 Task: Look for space in Ouro Branco, Brazil from 6th September, 2023 to 10th September, 2023 for 1 adult in price range Rs.10000 to Rs.15000. Place can be private room with 1  bedroom having 1 bed and 1 bathroom. Property type can be house, flat, guest house, hotel. Booking option can be shelf check-in. Required host language is Spanish.
Action: Mouse moved to (406, 99)
Screenshot: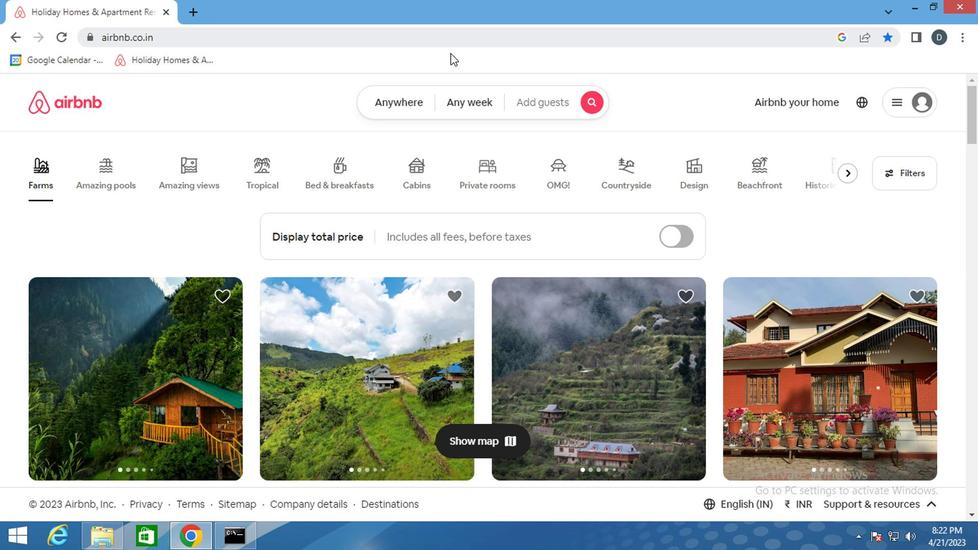
Action: Mouse pressed left at (406, 99)
Screenshot: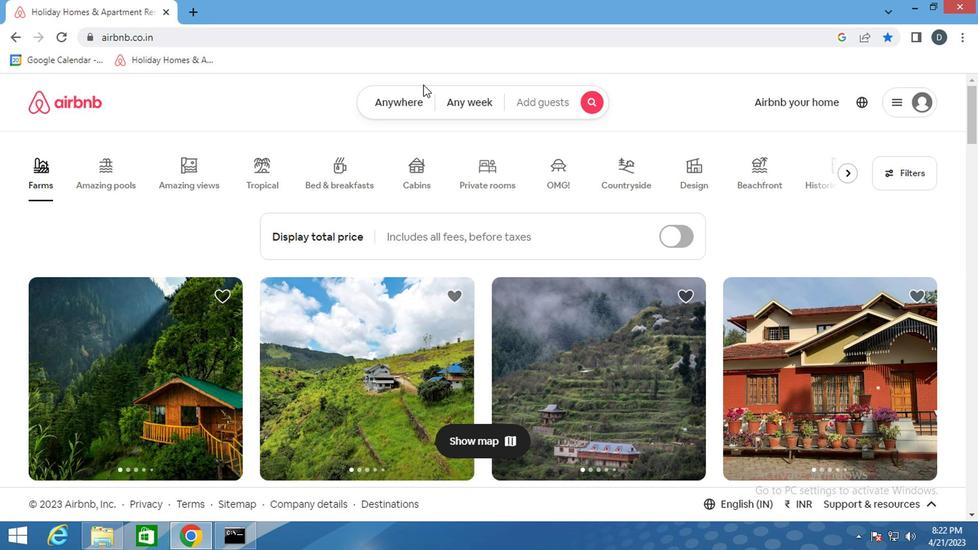 
Action: Mouse moved to (309, 162)
Screenshot: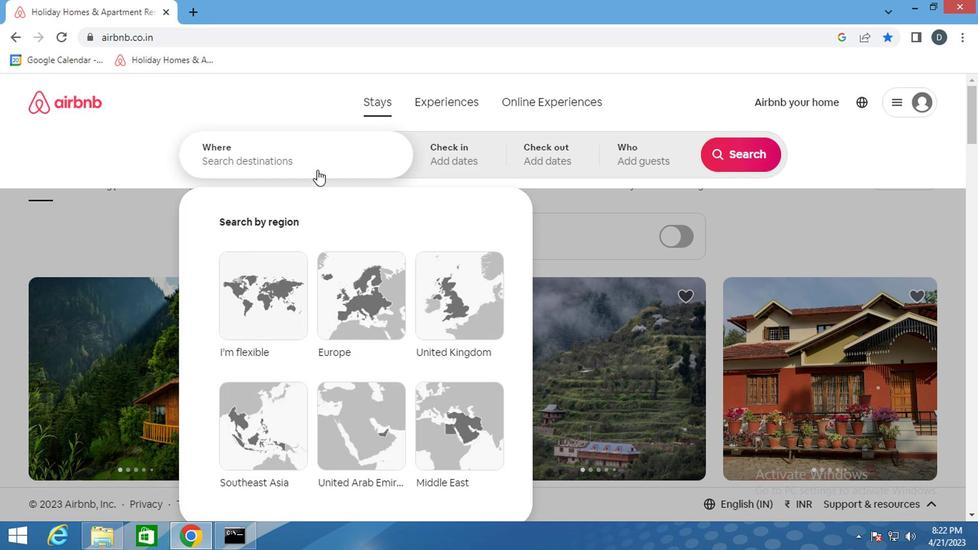 
Action: Mouse pressed left at (309, 162)
Screenshot: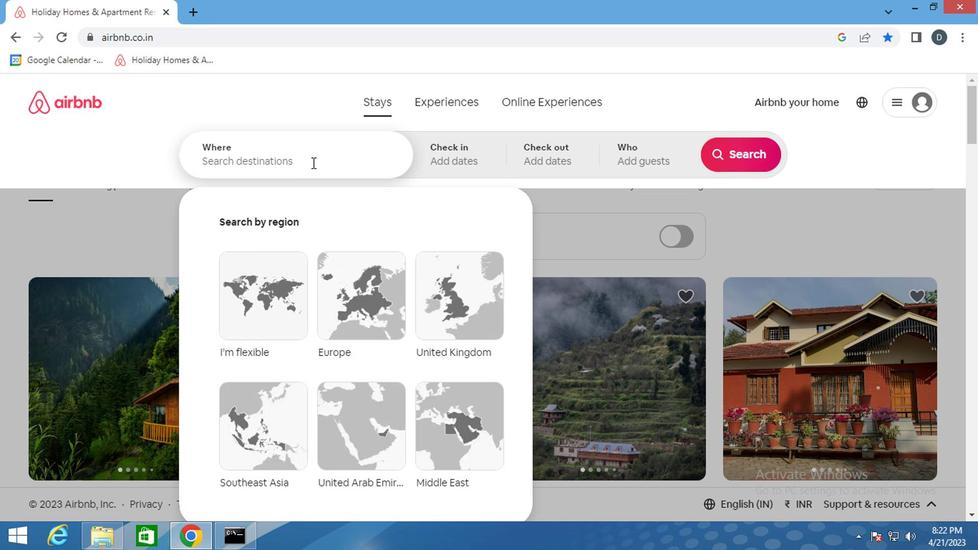
Action: Key pressed <Key.shift>OURO<Key.space><Key.shift>BRANCO,<Key.shift>BRAZIL<Key.enter>
Screenshot: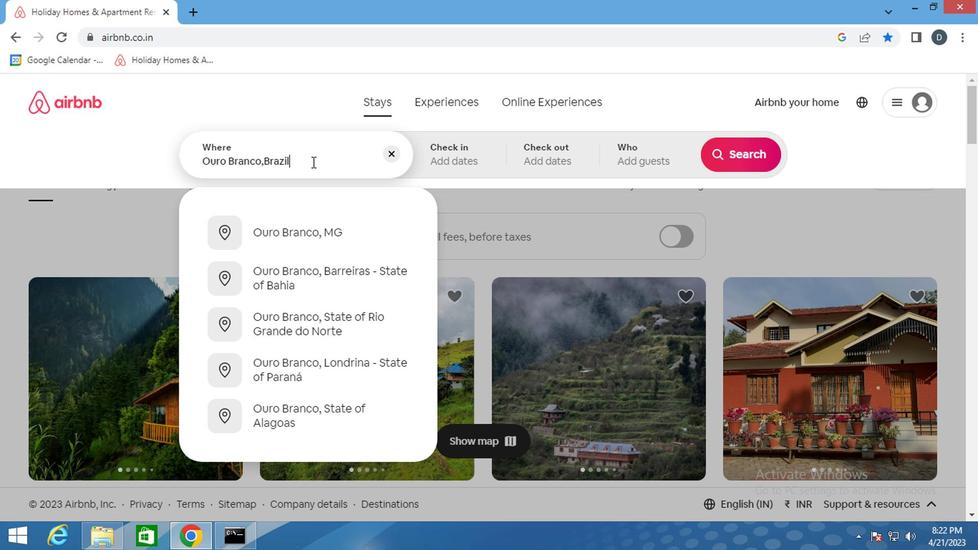 
Action: Mouse moved to (725, 269)
Screenshot: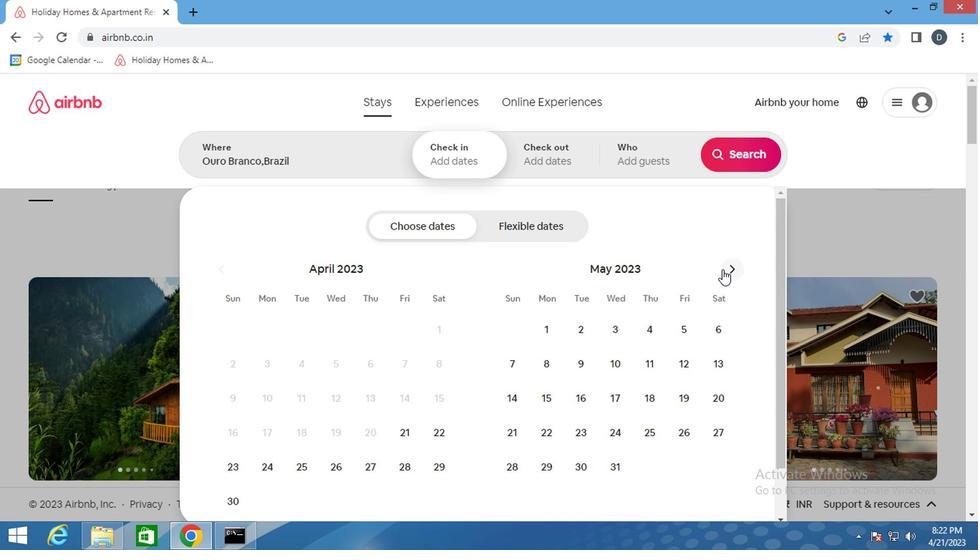 
Action: Mouse pressed left at (725, 269)
Screenshot: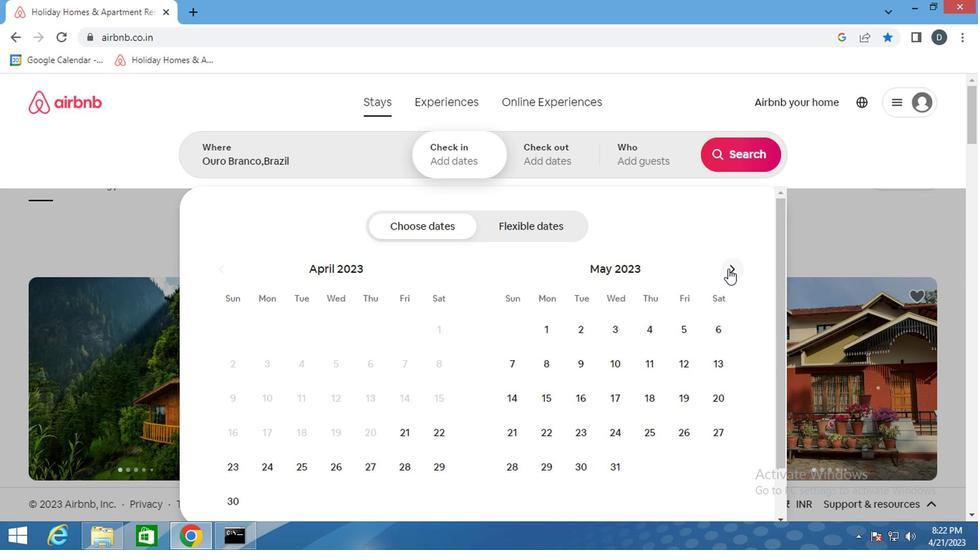 
Action: Mouse pressed left at (725, 269)
Screenshot: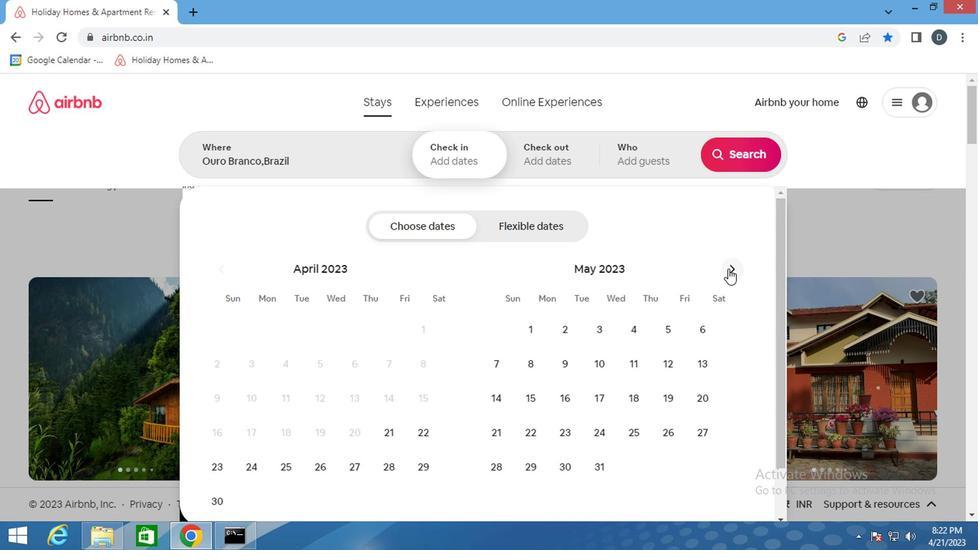 
Action: Mouse pressed left at (725, 269)
Screenshot: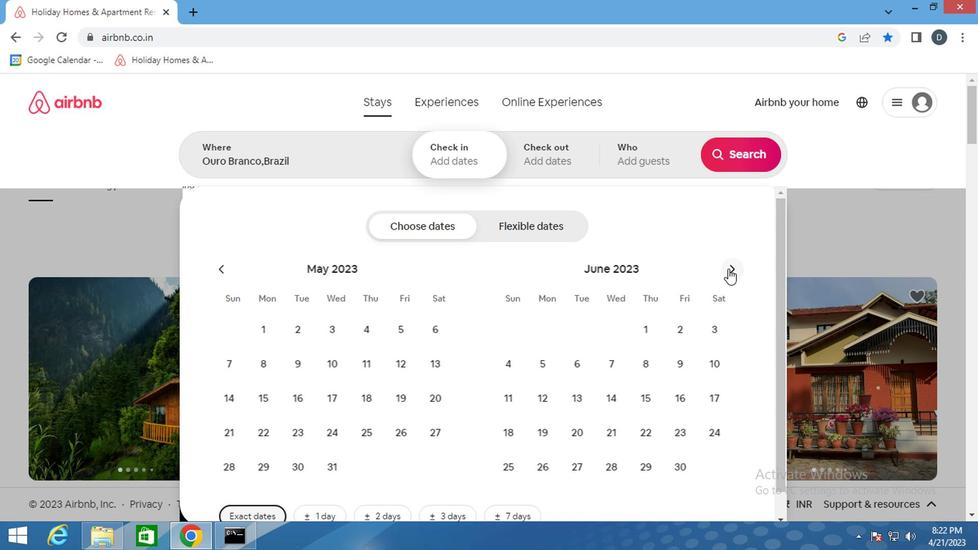 
Action: Mouse pressed left at (725, 269)
Screenshot: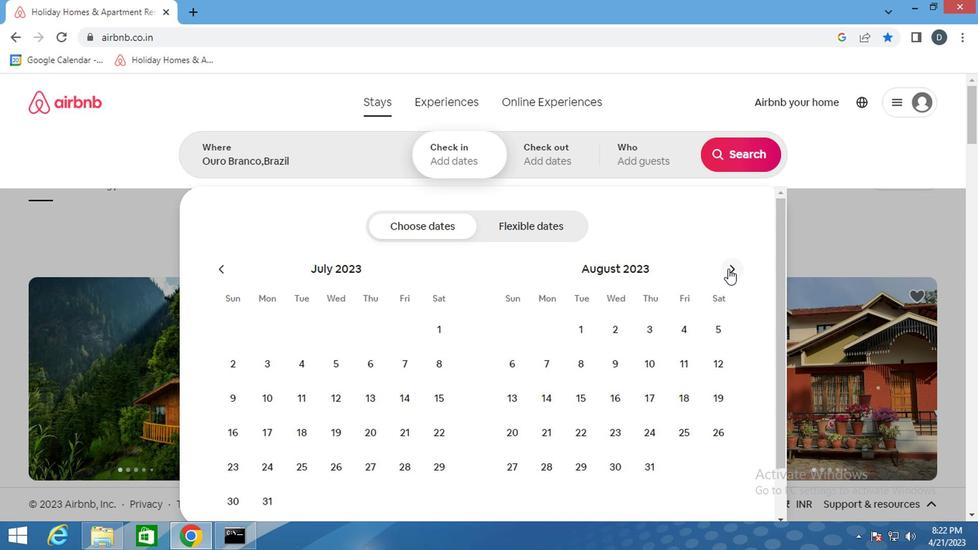 
Action: Mouse moved to (619, 368)
Screenshot: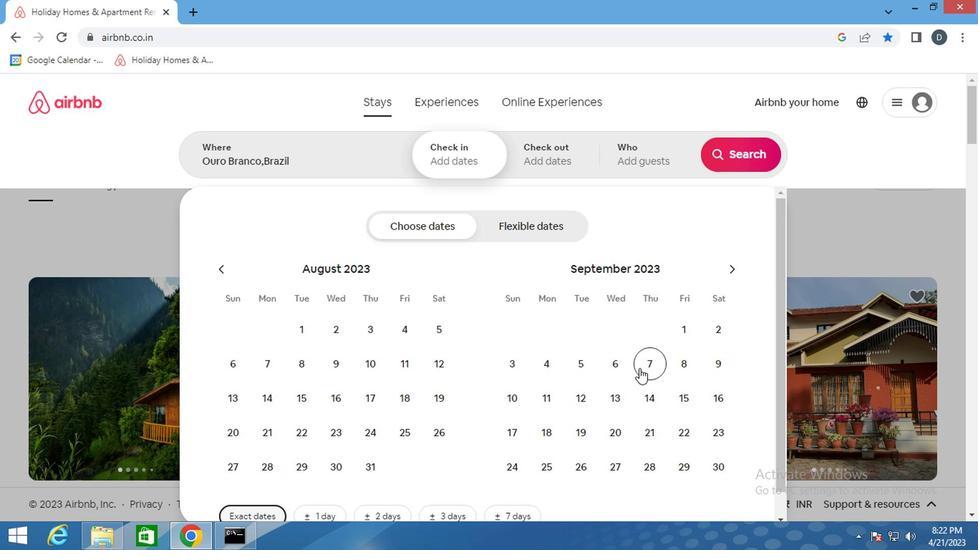 
Action: Mouse pressed left at (619, 368)
Screenshot: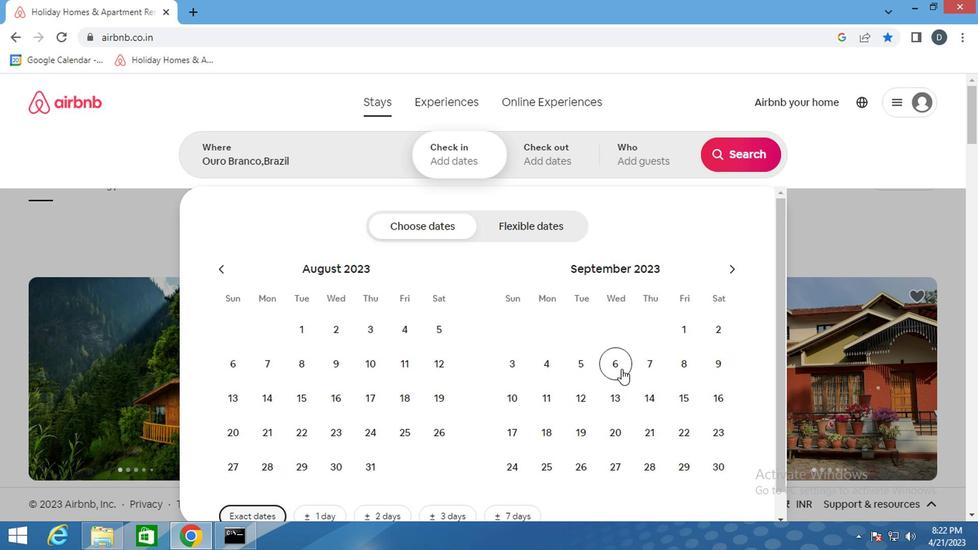 
Action: Mouse moved to (508, 401)
Screenshot: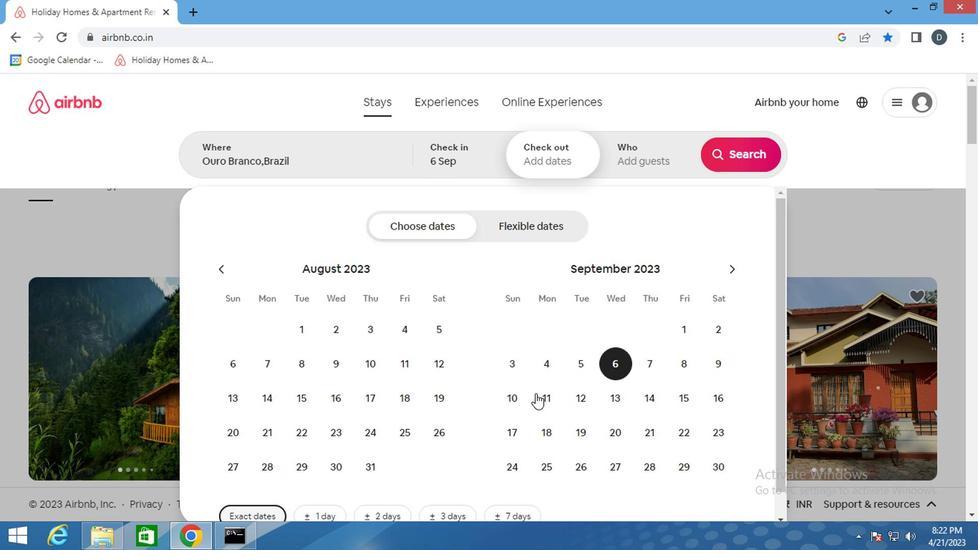 
Action: Mouse pressed left at (508, 401)
Screenshot: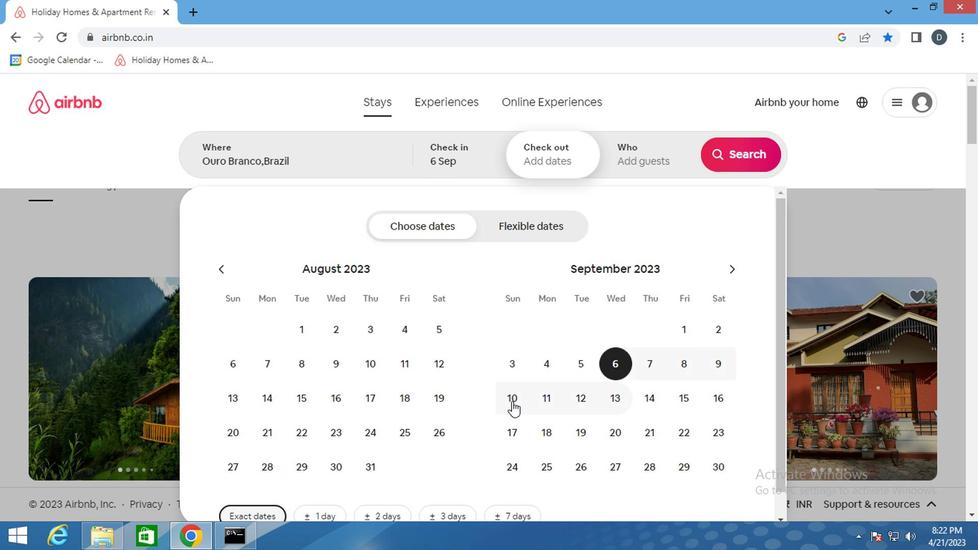 
Action: Mouse moved to (628, 161)
Screenshot: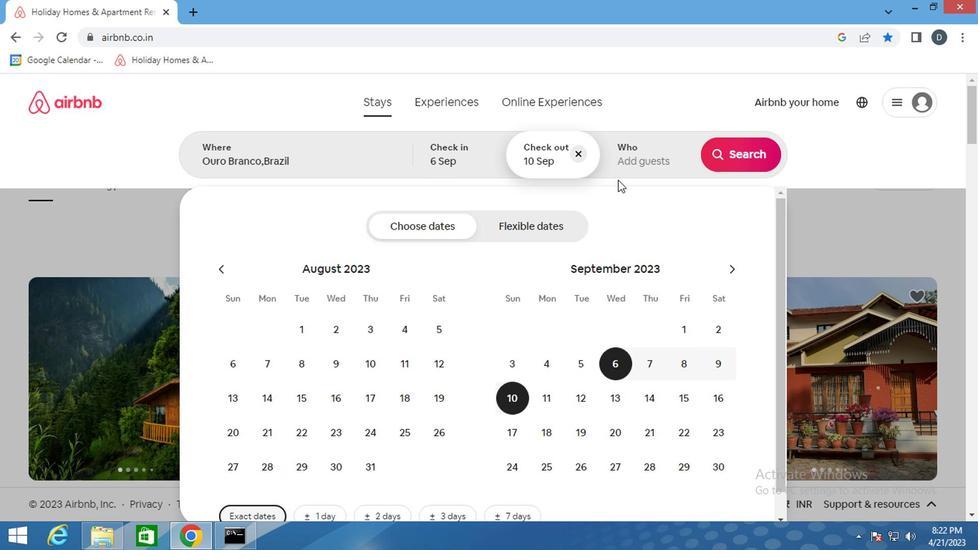 
Action: Mouse pressed left at (628, 161)
Screenshot: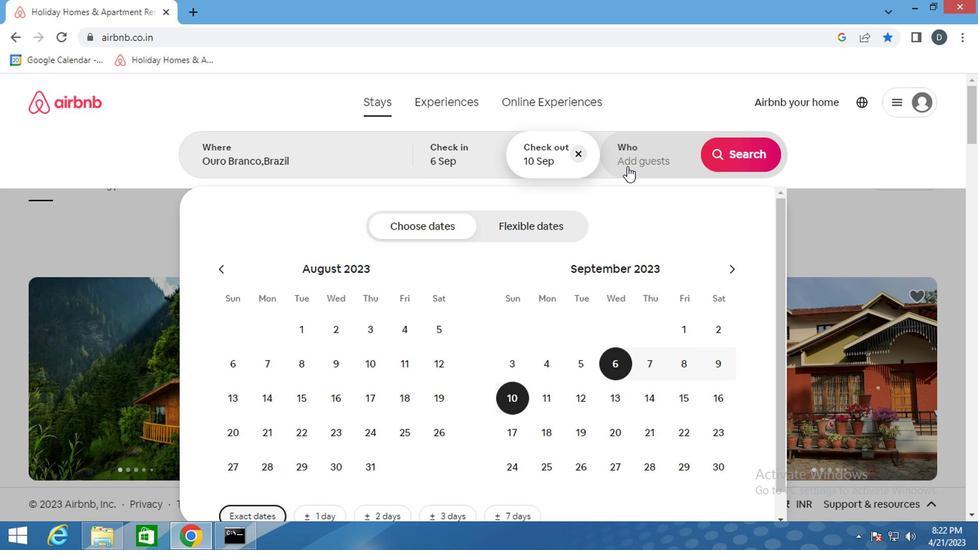 
Action: Mouse moved to (745, 228)
Screenshot: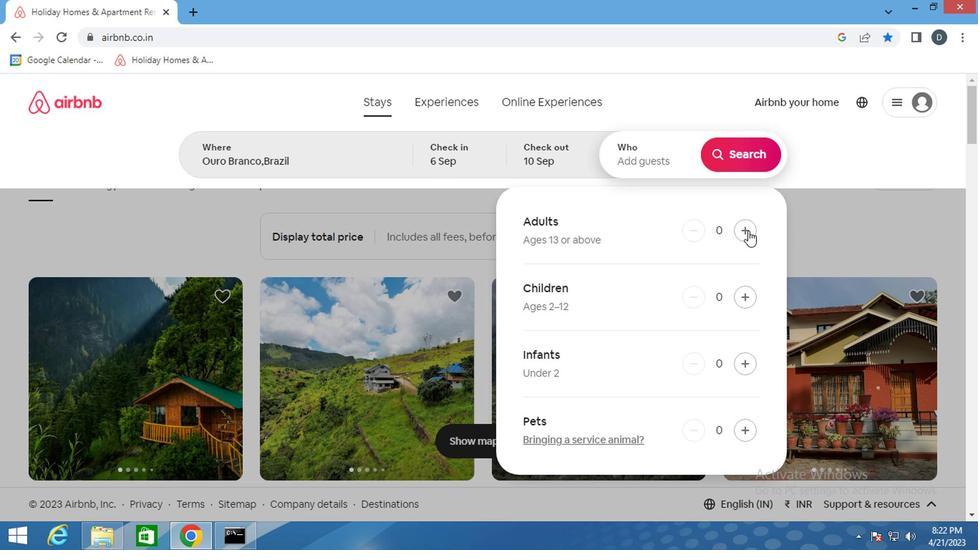 
Action: Mouse pressed left at (745, 228)
Screenshot: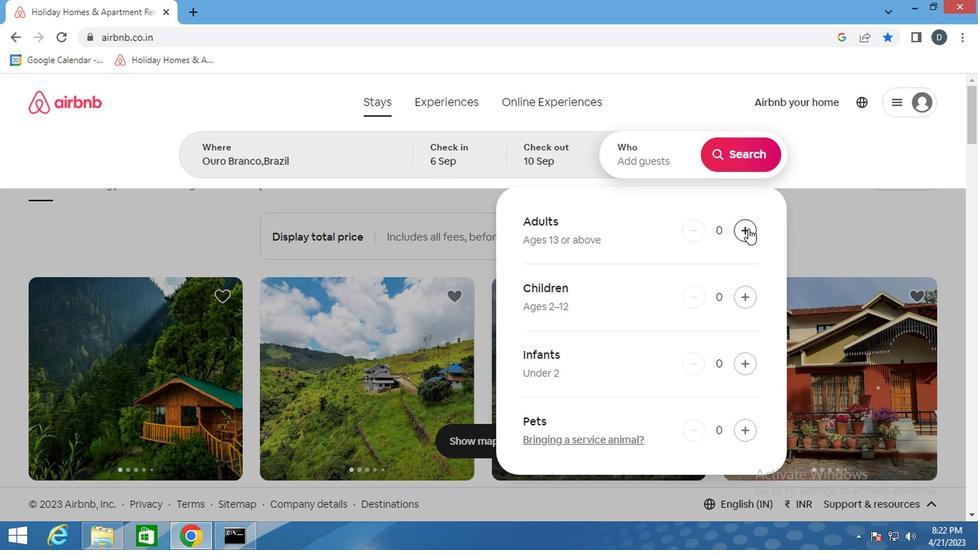 
Action: Mouse moved to (733, 133)
Screenshot: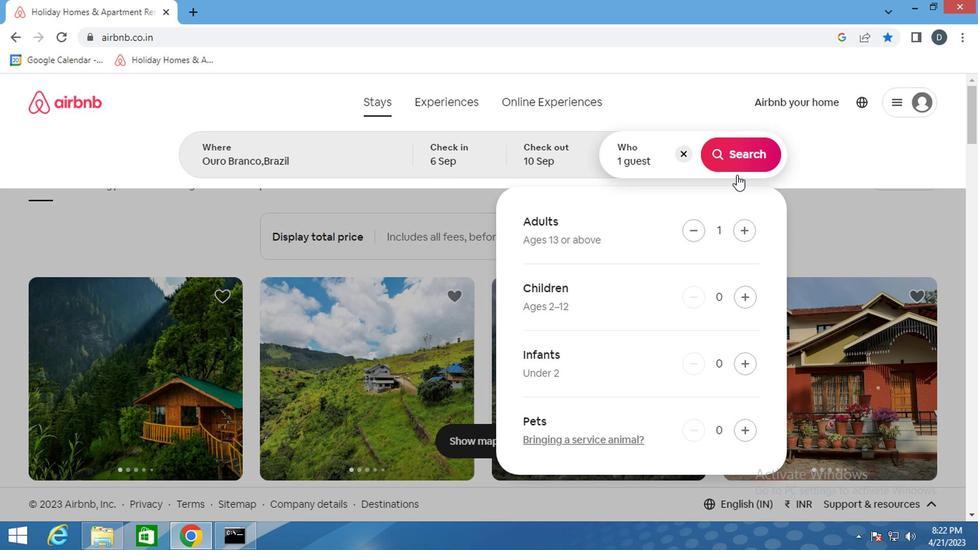 
Action: Mouse pressed left at (733, 133)
Screenshot: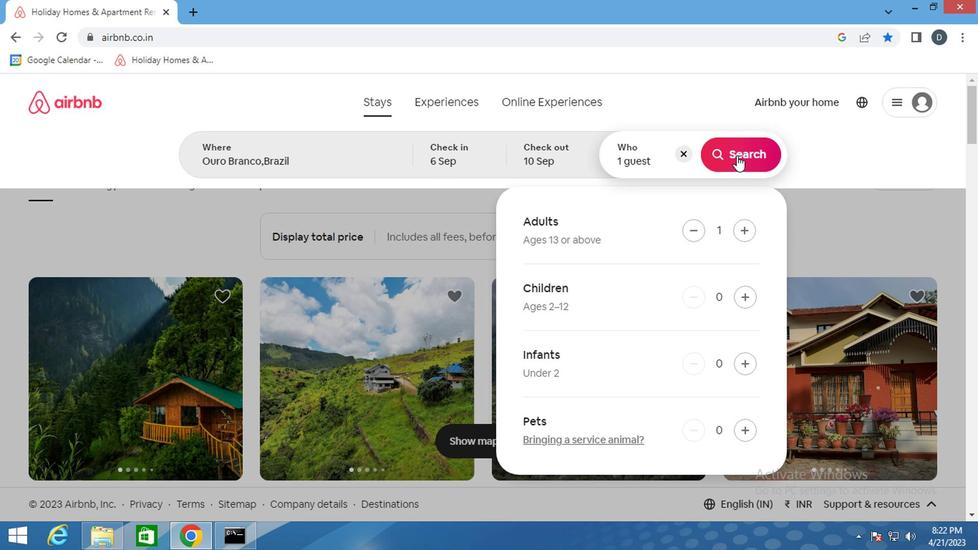 
Action: Mouse moved to (733, 143)
Screenshot: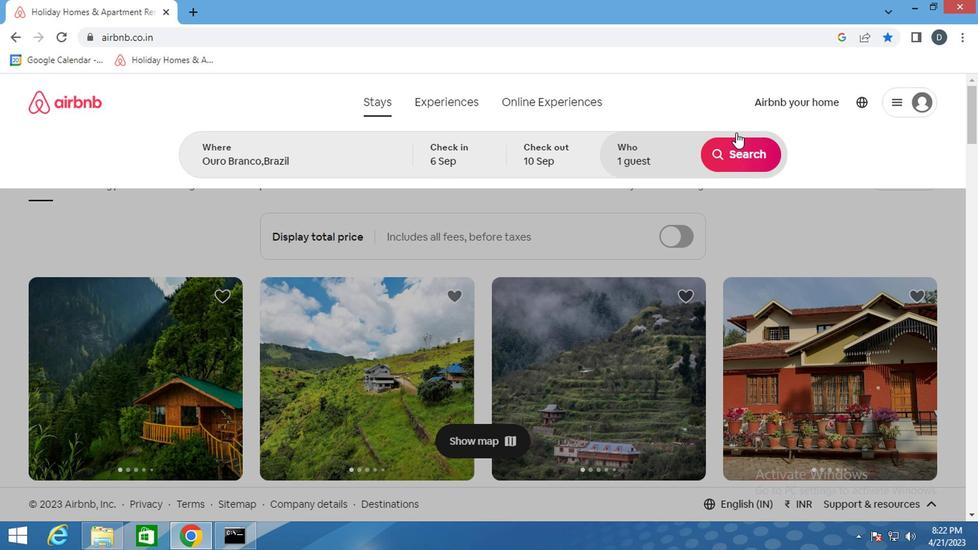 
Action: Mouse pressed left at (733, 143)
Screenshot: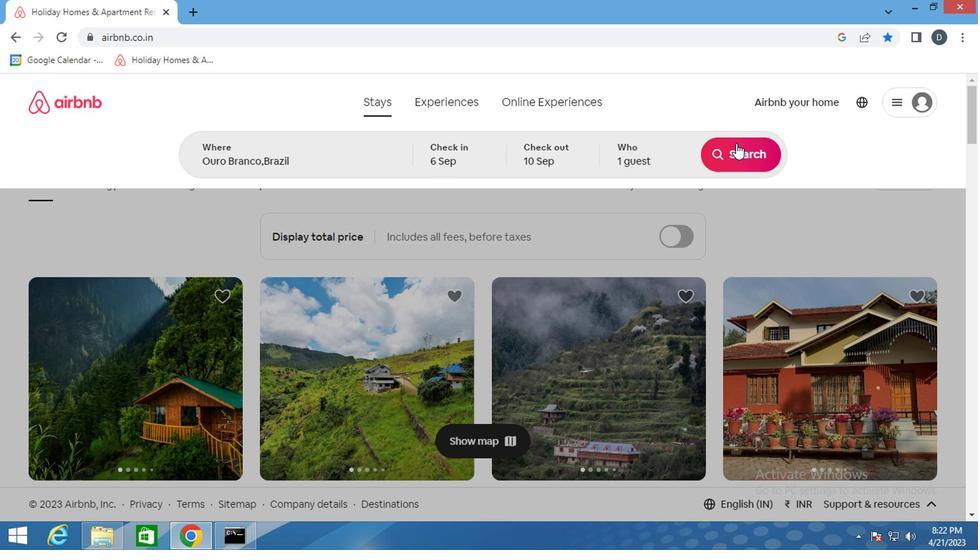 
Action: Mouse moved to (917, 167)
Screenshot: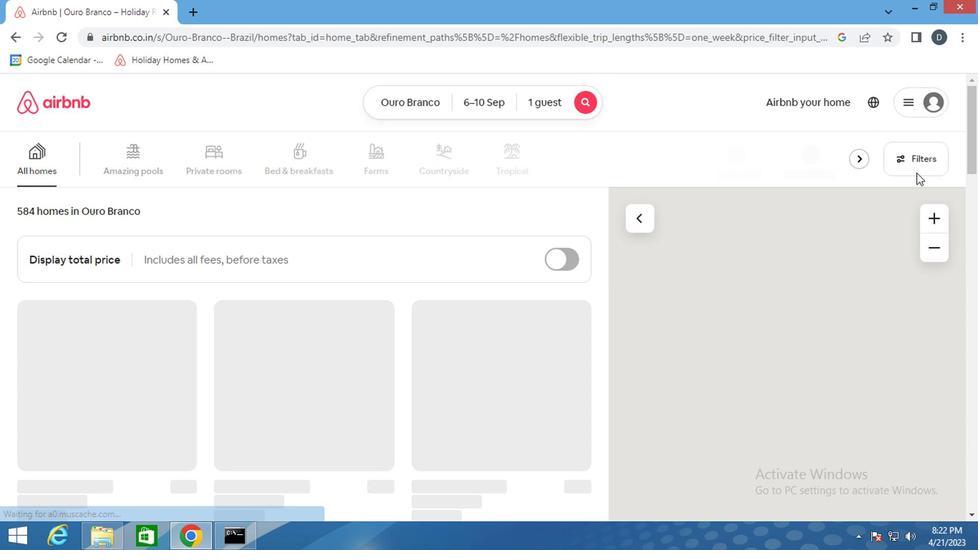 
Action: Mouse pressed left at (917, 167)
Screenshot: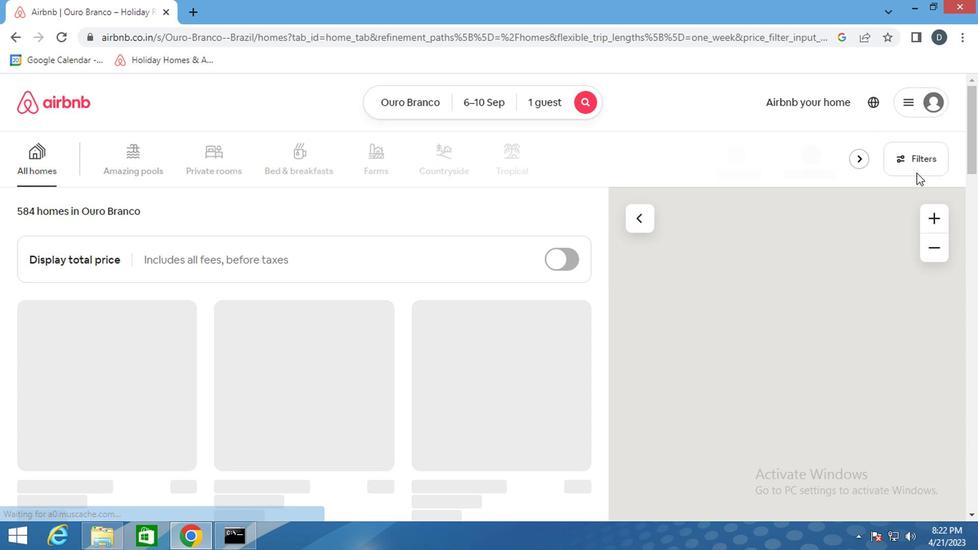 
Action: Mouse moved to (312, 341)
Screenshot: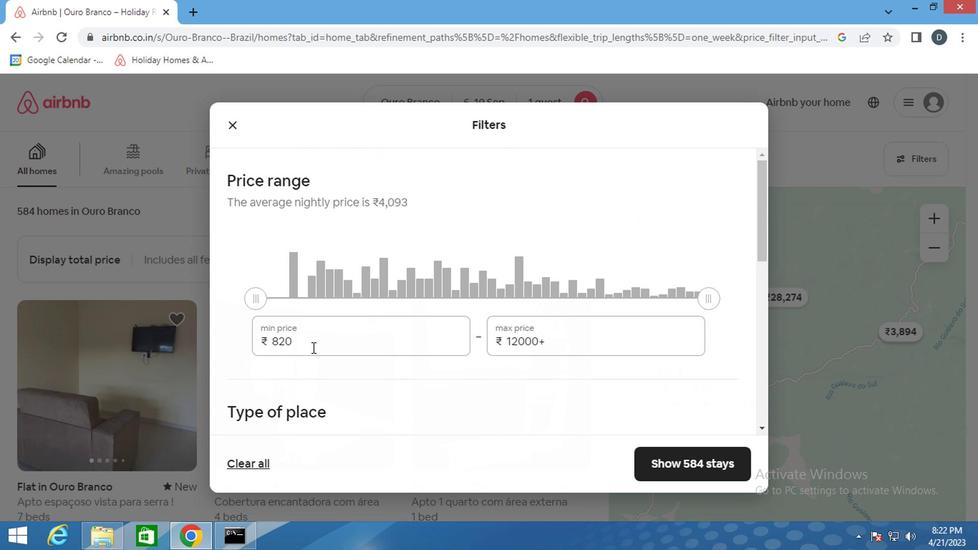 
Action: Mouse pressed left at (312, 341)
Screenshot: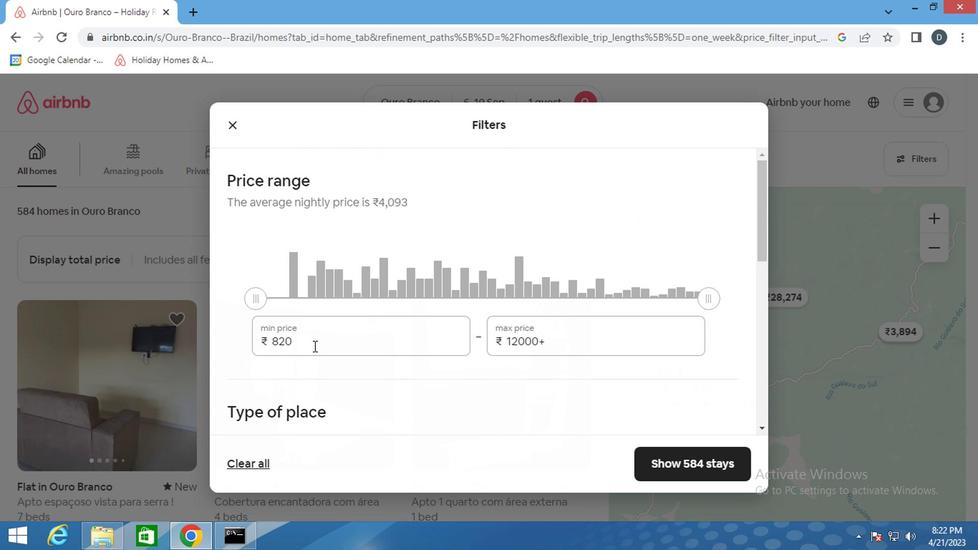 
Action: Mouse pressed left at (312, 341)
Screenshot: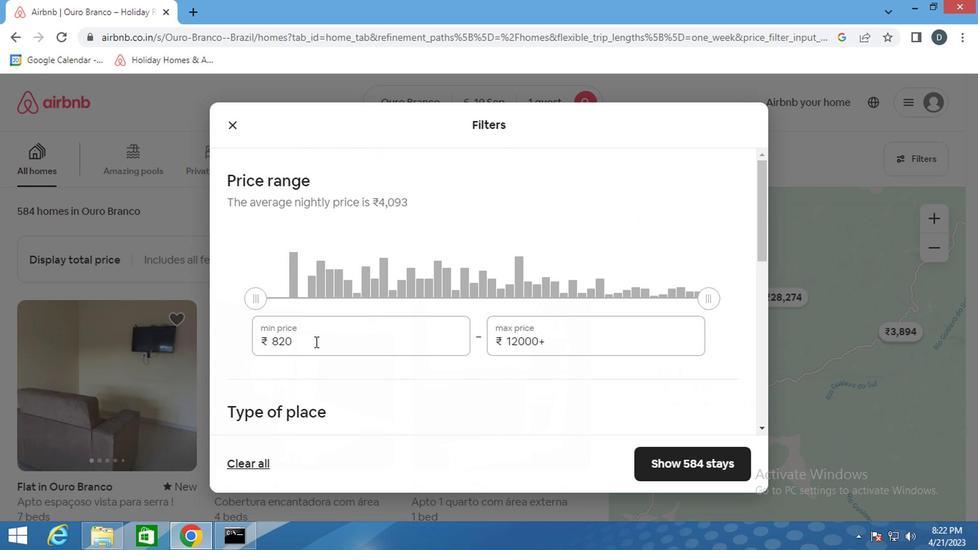 
Action: Key pressed 10000<Key.tab>ctrl+Actrl+15000
Screenshot: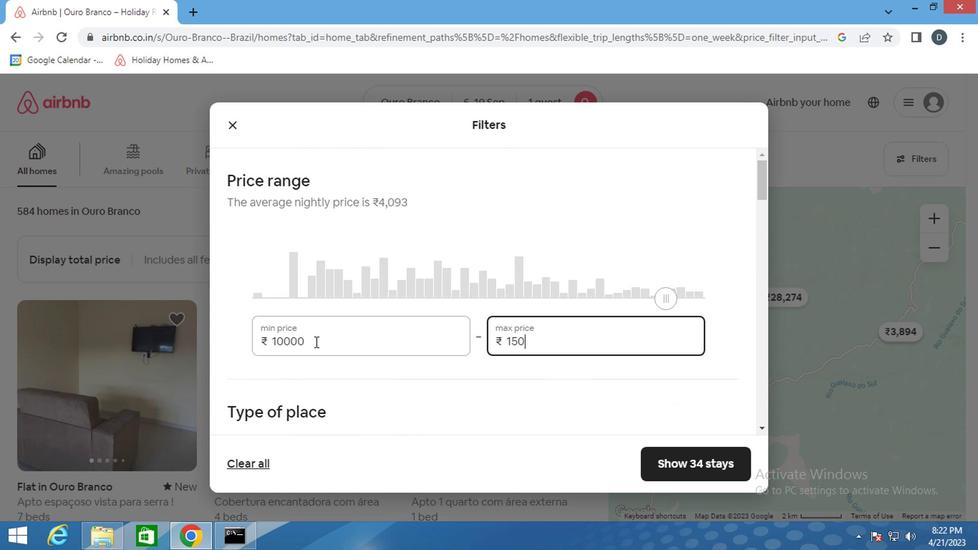 
Action: Mouse moved to (435, 357)
Screenshot: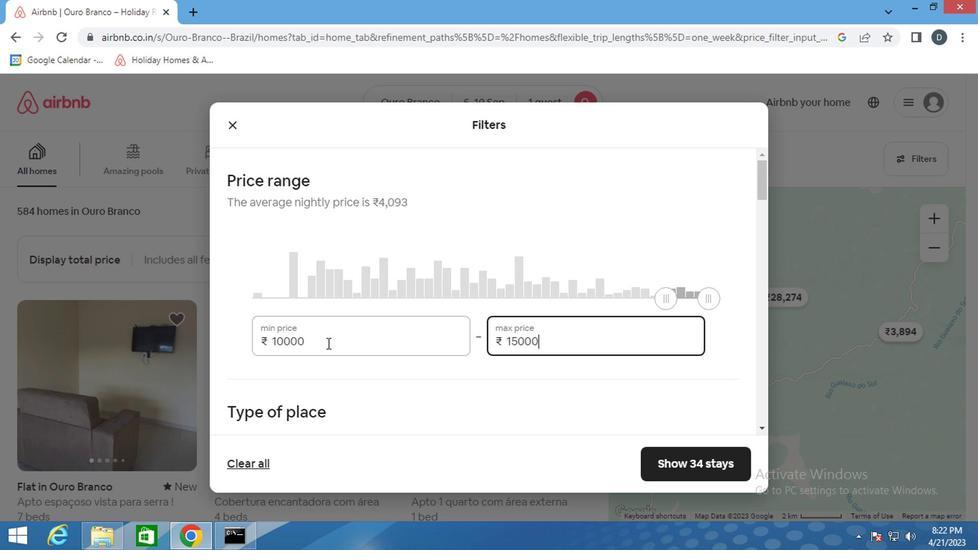 
Action: Mouse scrolled (435, 356) with delta (0, 0)
Screenshot: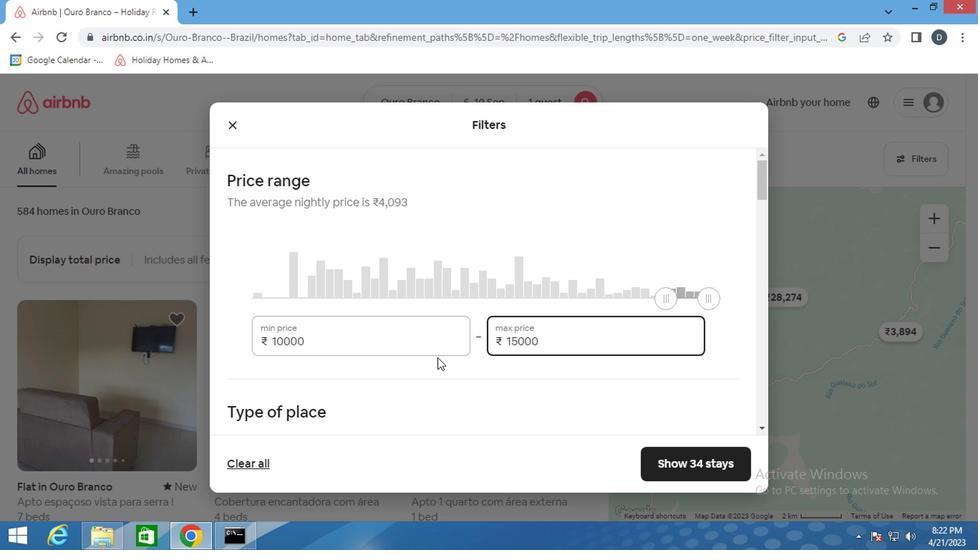 
Action: Mouse scrolled (435, 356) with delta (0, 0)
Screenshot: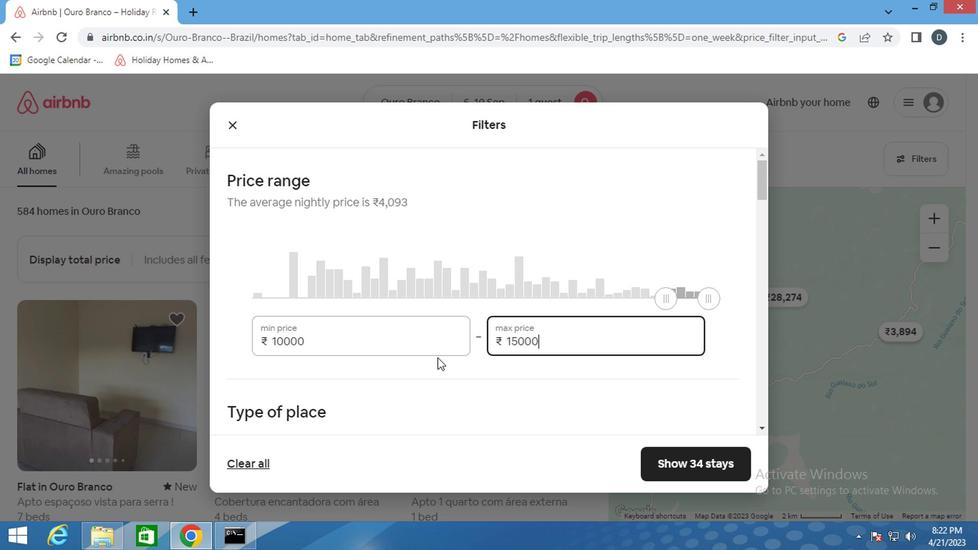 
Action: Mouse scrolled (435, 356) with delta (0, 0)
Screenshot: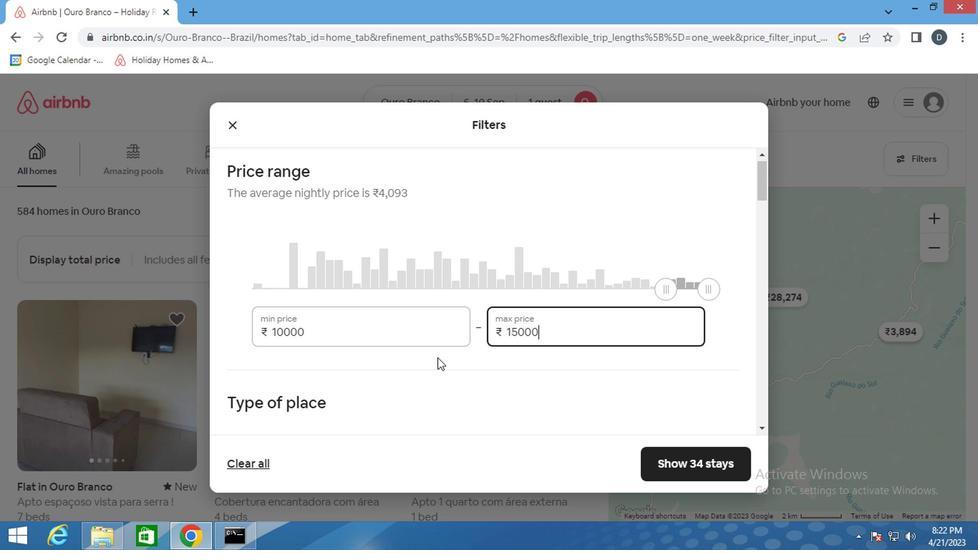 
Action: Mouse moved to (582, 254)
Screenshot: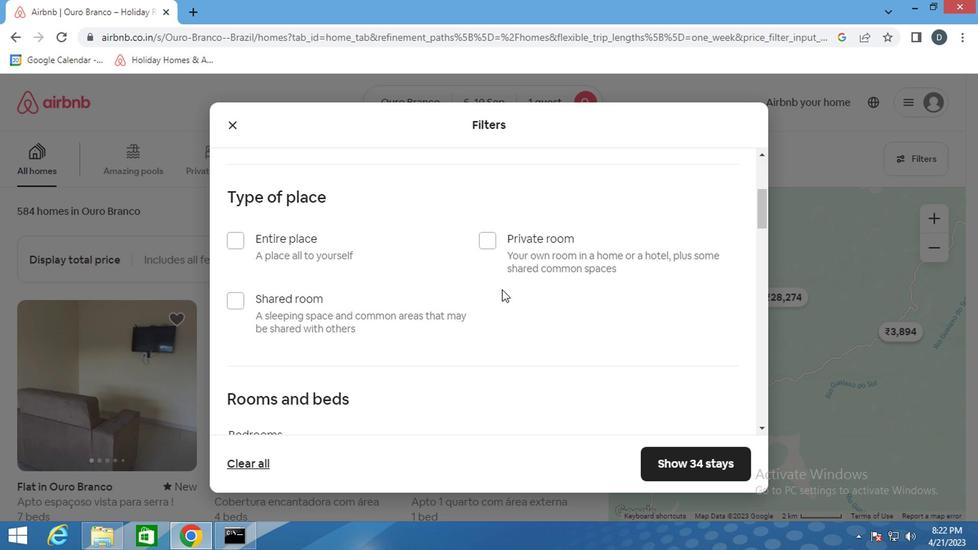 
Action: Mouse pressed left at (582, 254)
Screenshot: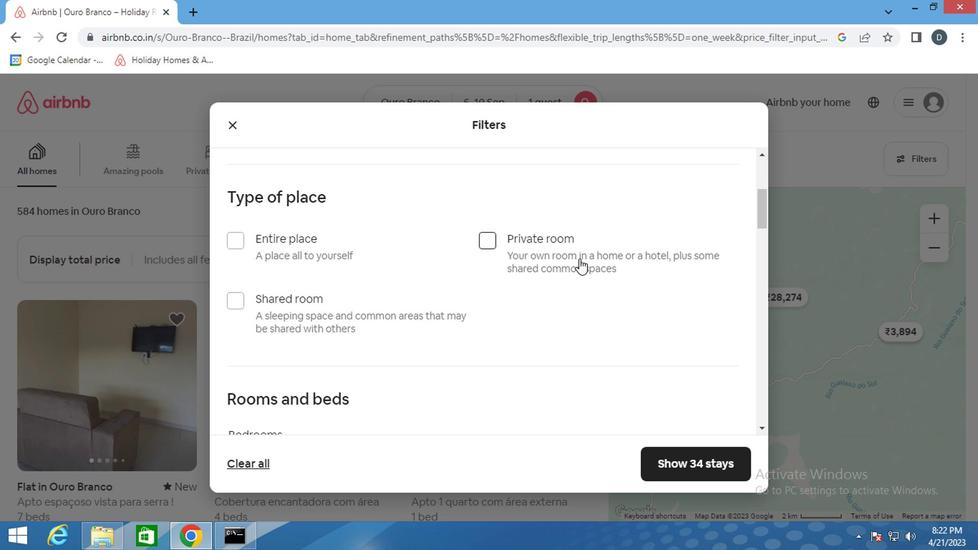 
Action: Mouse moved to (550, 275)
Screenshot: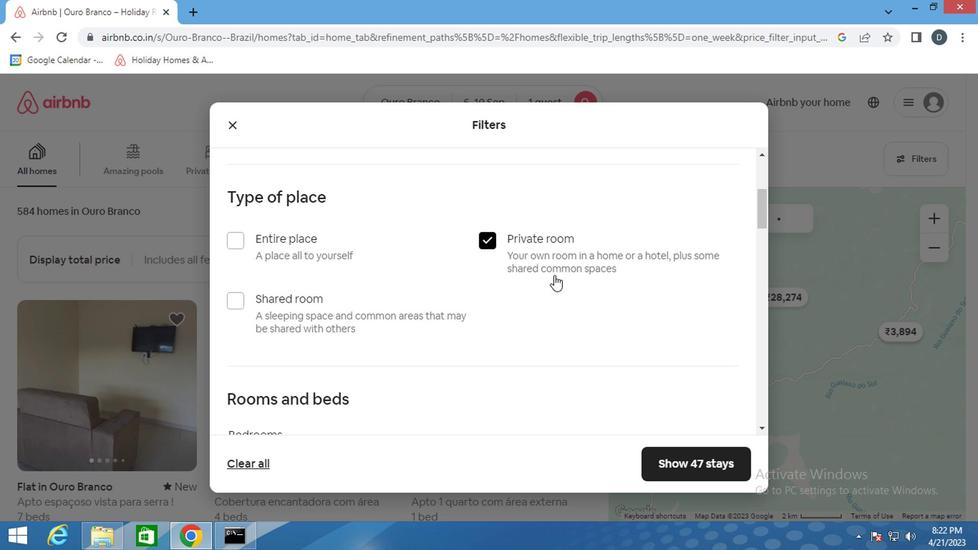 
Action: Mouse scrolled (550, 274) with delta (0, 0)
Screenshot: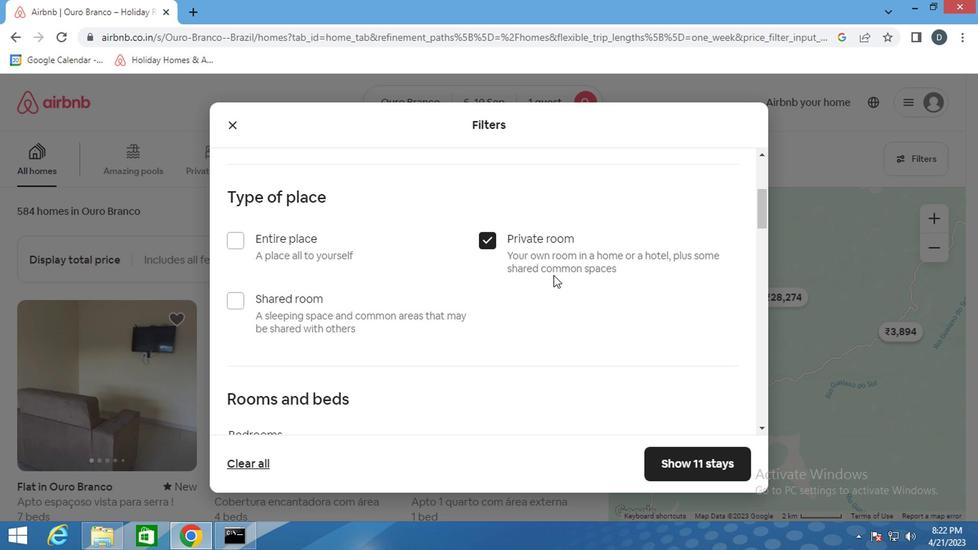 
Action: Mouse scrolled (550, 274) with delta (0, 0)
Screenshot: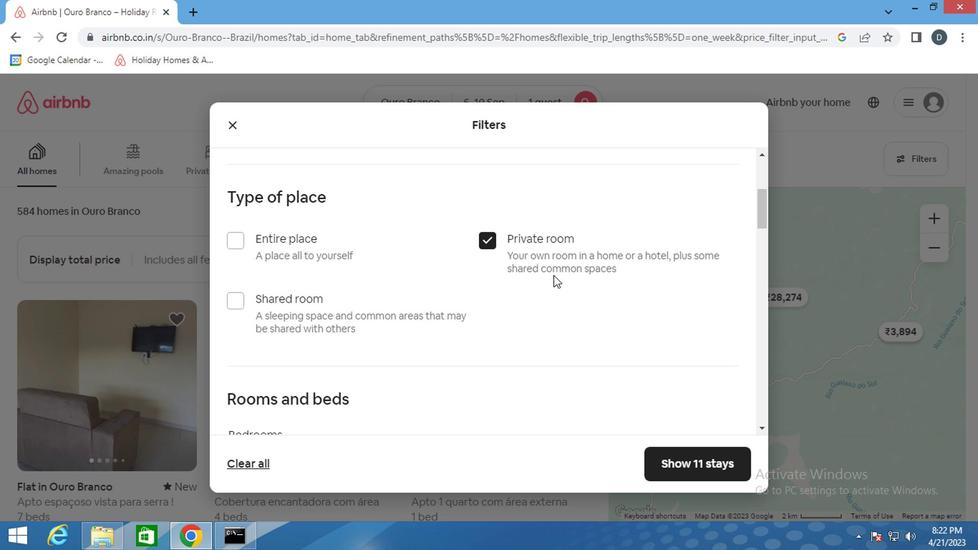 
Action: Mouse scrolled (550, 274) with delta (0, 0)
Screenshot: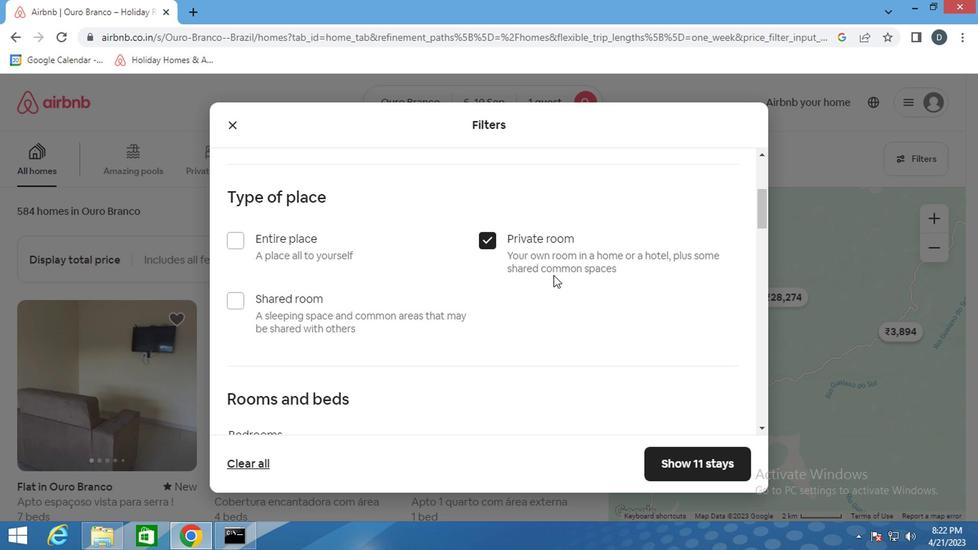 
Action: Mouse moved to (316, 260)
Screenshot: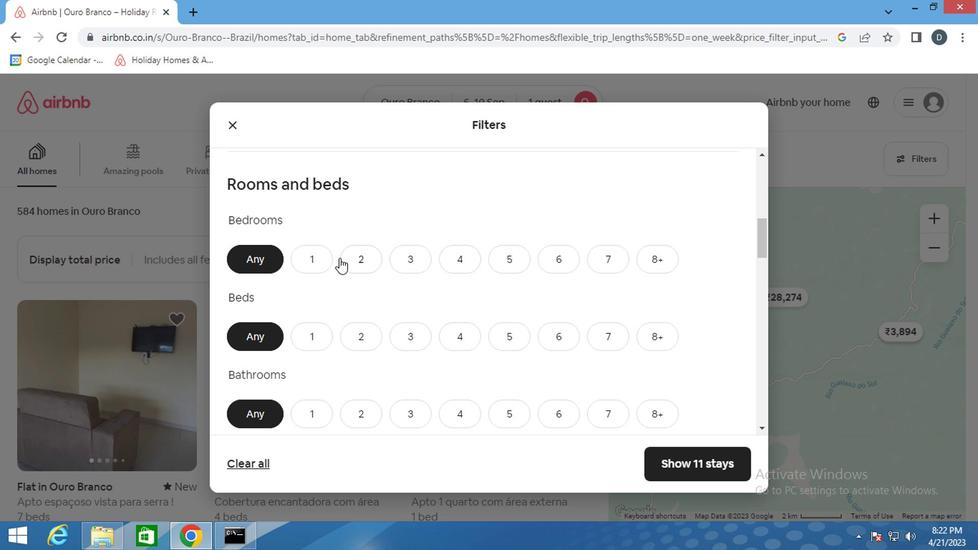 
Action: Mouse pressed left at (316, 260)
Screenshot: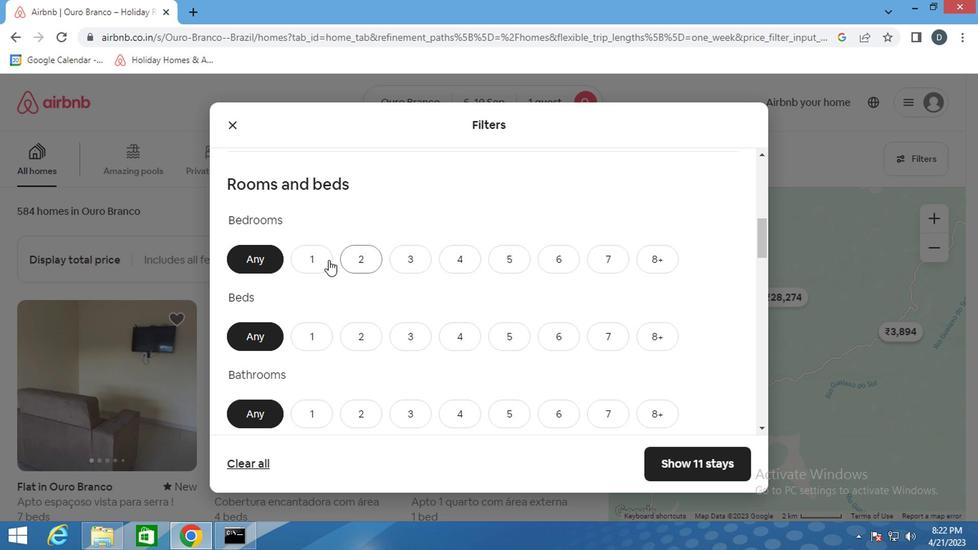 
Action: Mouse moved to (306, 325)
Screenshot: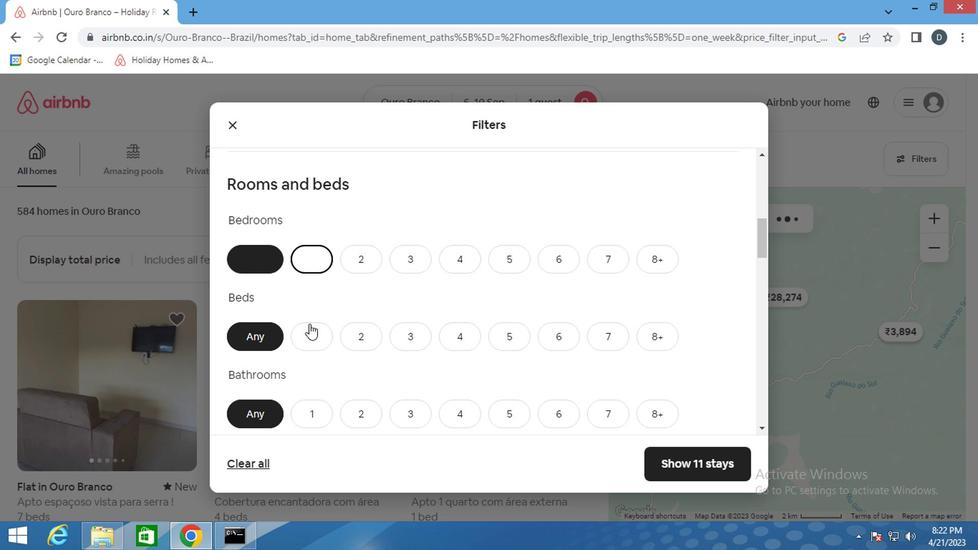 
Action: Mouse pressed left at (306, 325)
Screenshot: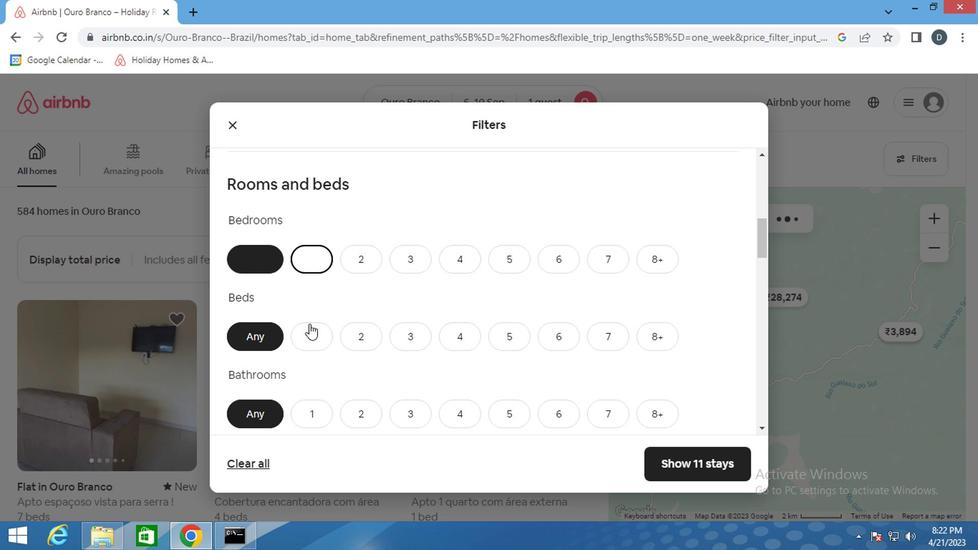 
Action: Mouse moved to (297, 408)
Screenshot: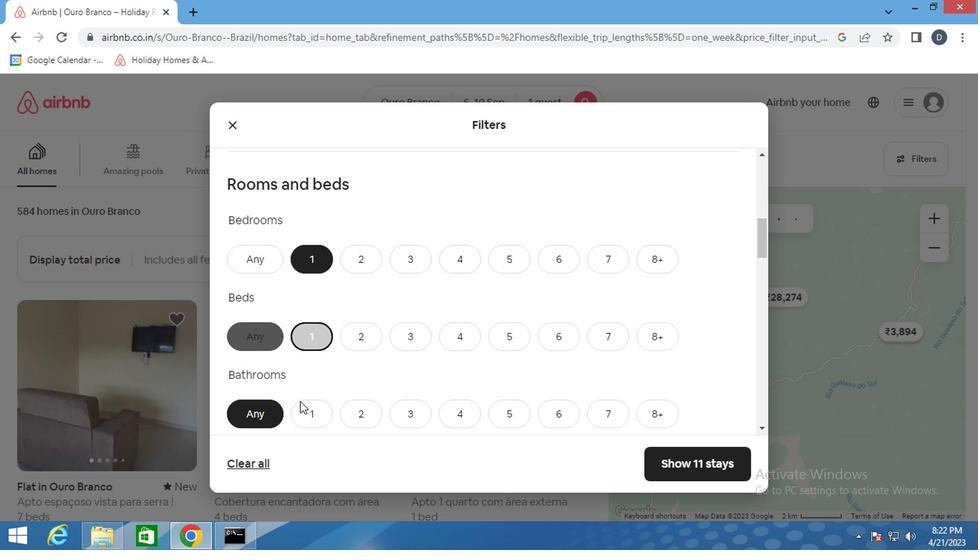 
Action: Mouse pressed left at (297, 408)
Screenshot: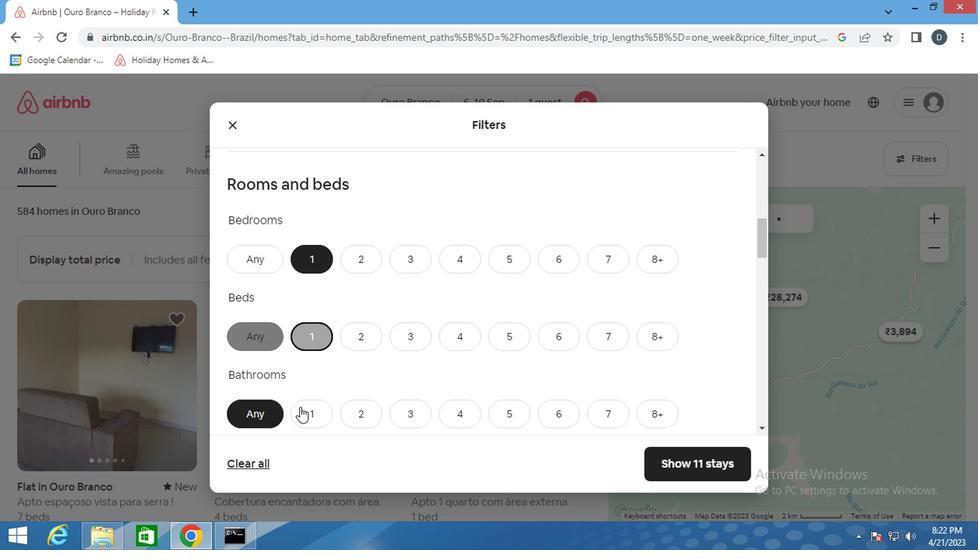 
Action: Mouse moved to (338, 382)
Screenshot: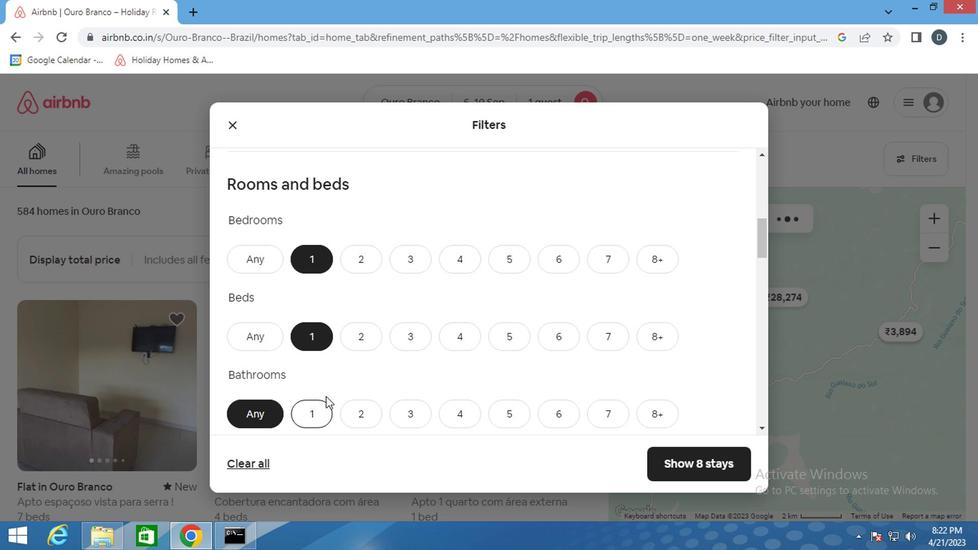 
Action: Mouse scrolled (338, 381) with delta (0, 0)
Screenshot: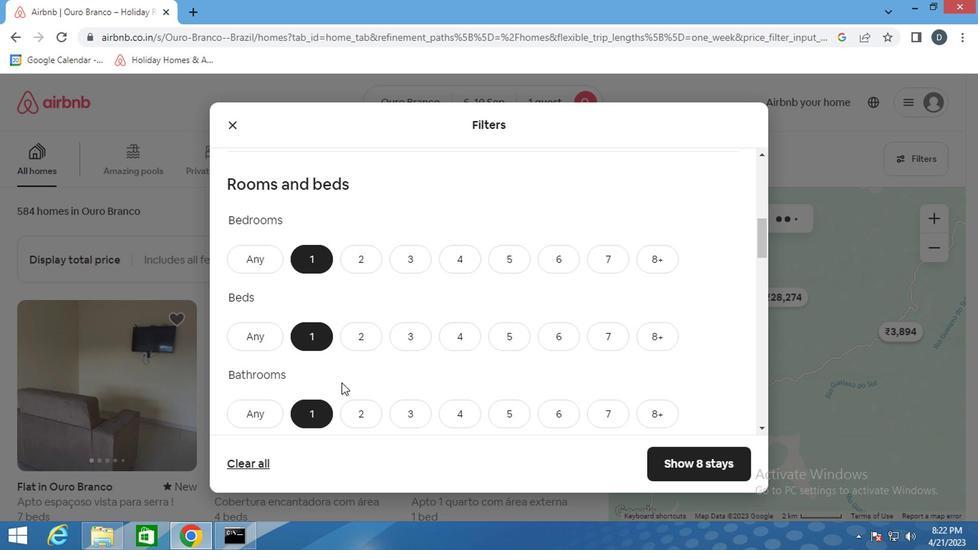 
Action: Mouse scrolled (338, 381) with delta (0, 0)
Screenshot: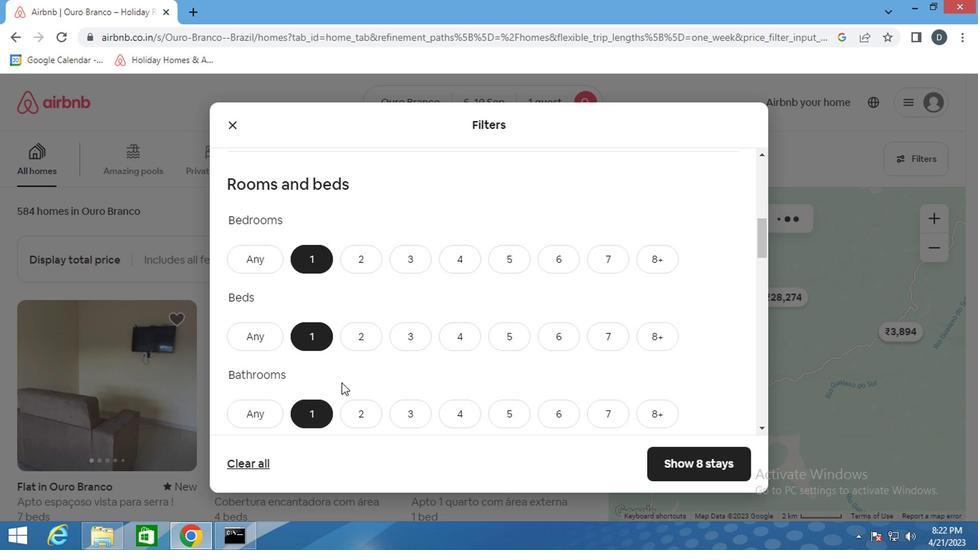 
Action: Mouse scrolled (338, 381) with delta (0, 0)
Screenshot: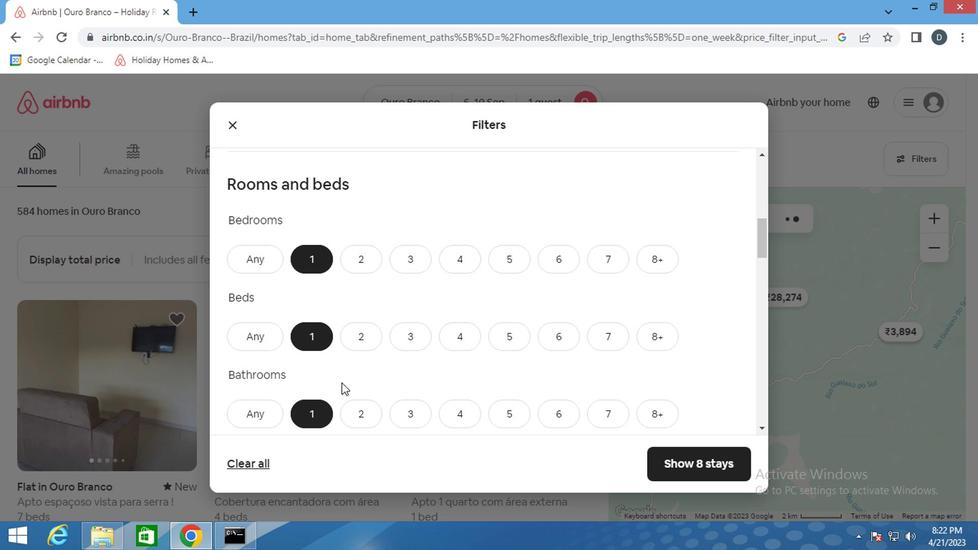 
Action: Mouse moved to (341, 328)
Screenshot: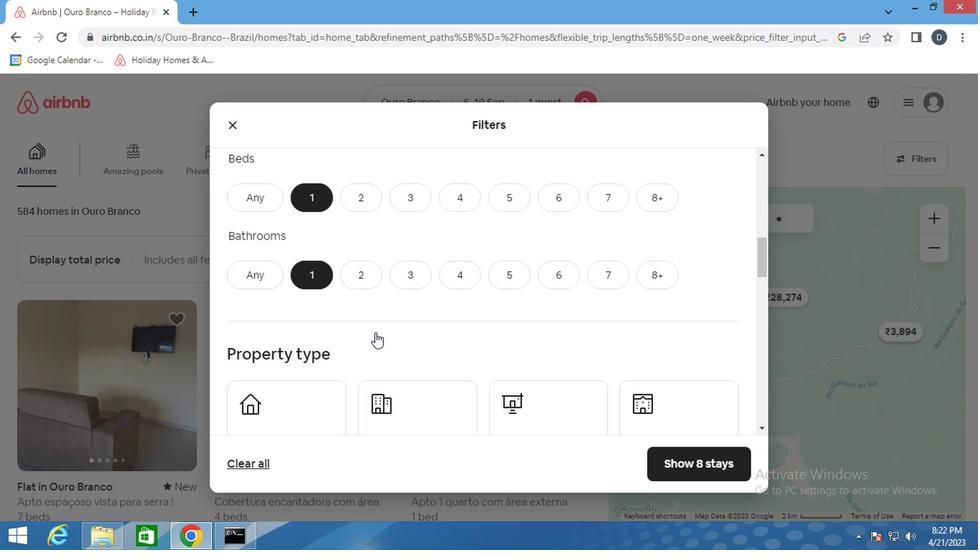 
Action: Mouse scrolled (341, 327) with delta (0, -1)
Screenshot: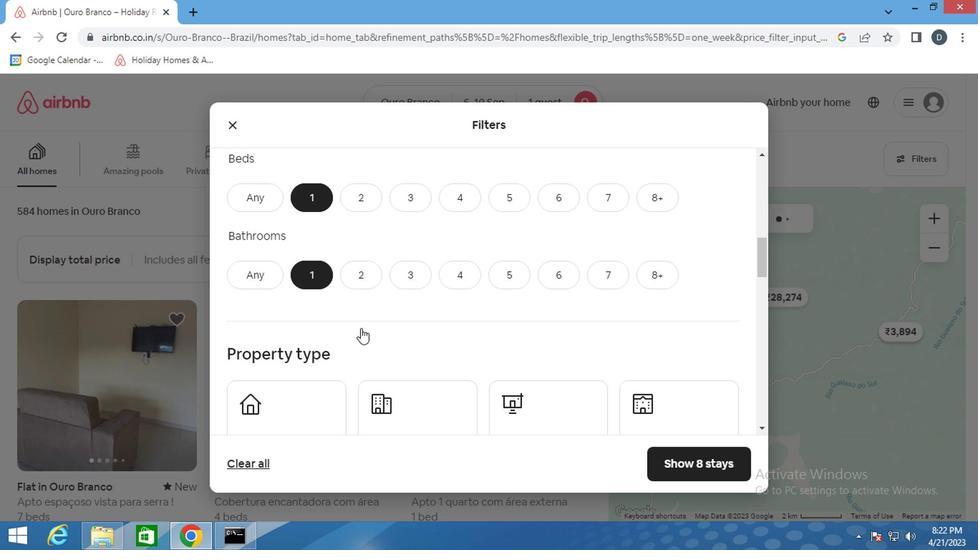 
Action: Mouse moved to (313, 285)
Screenshot: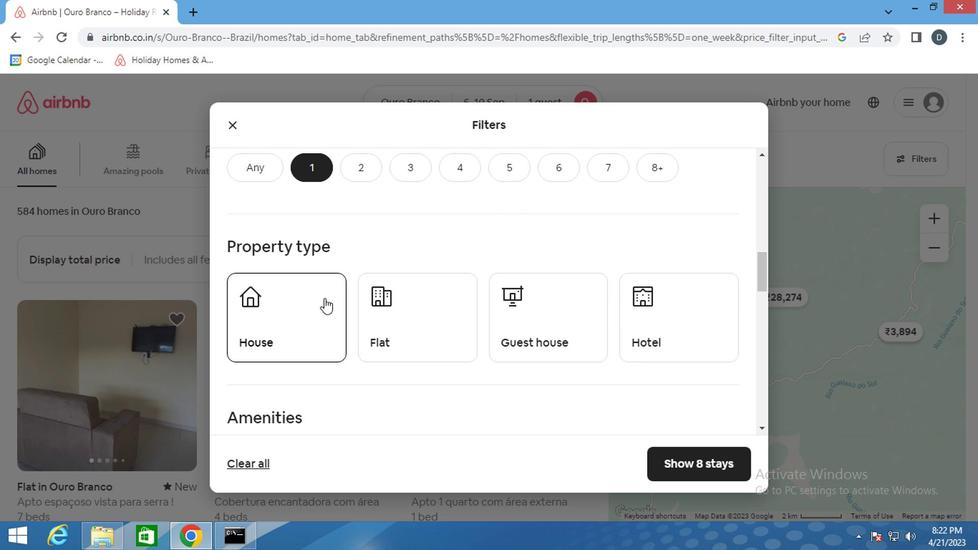 
Action: Mouse pressed left at (313, 285)
Screenshot: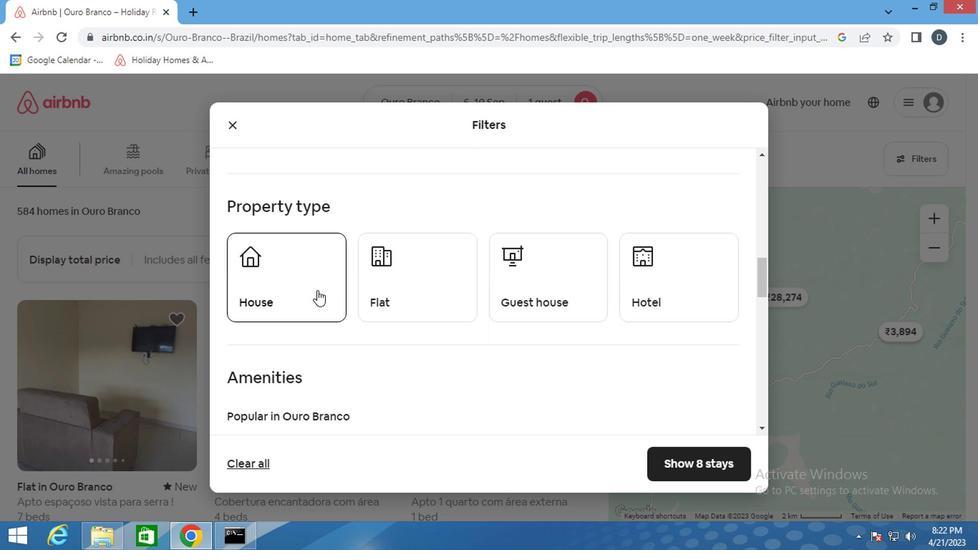 
Action: Mouse moved to (408, 271)
Screenshot: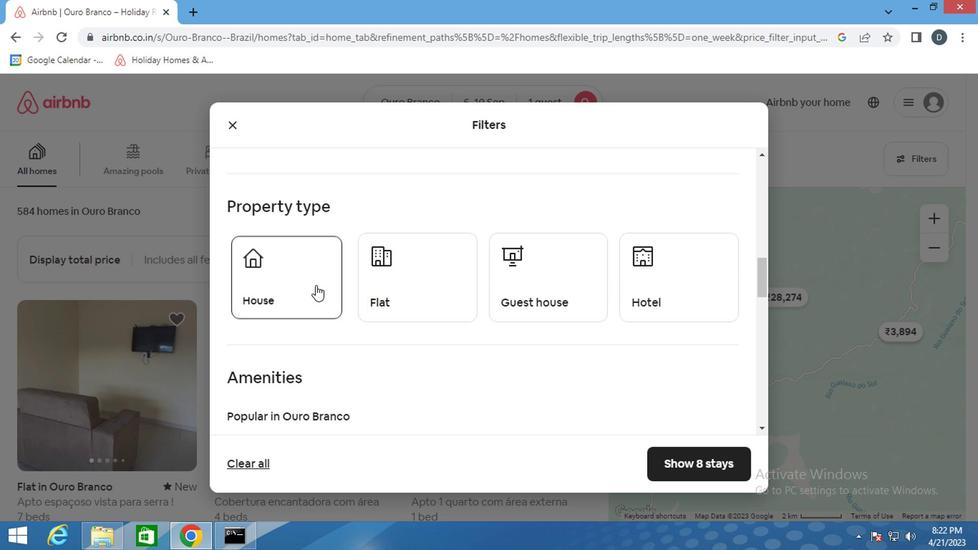 
Action: Mouse pressed left at (408, 271)
Screenshot: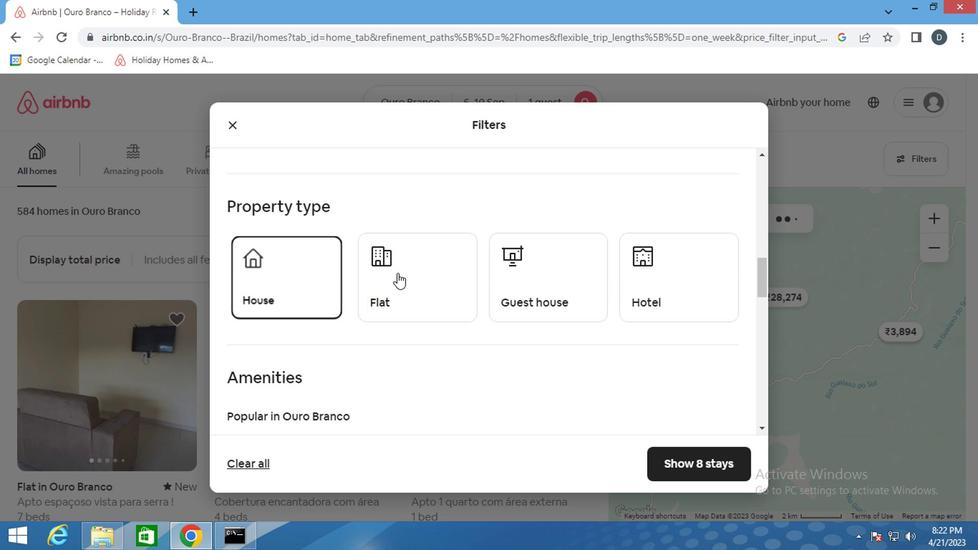 
Action: Mouse moved to (550, 271)
Screenshot: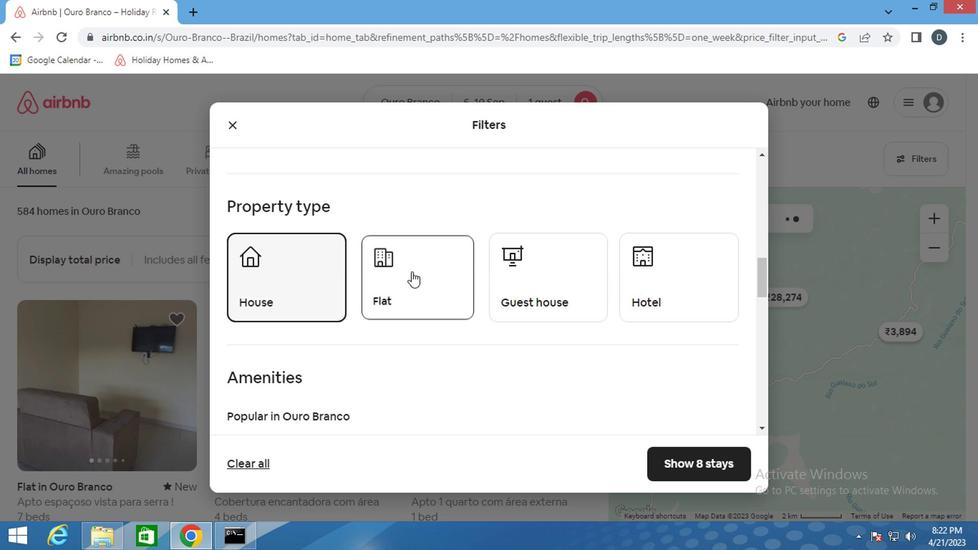 
Action: Mouse pressed left at (550, 271)
Screenshot: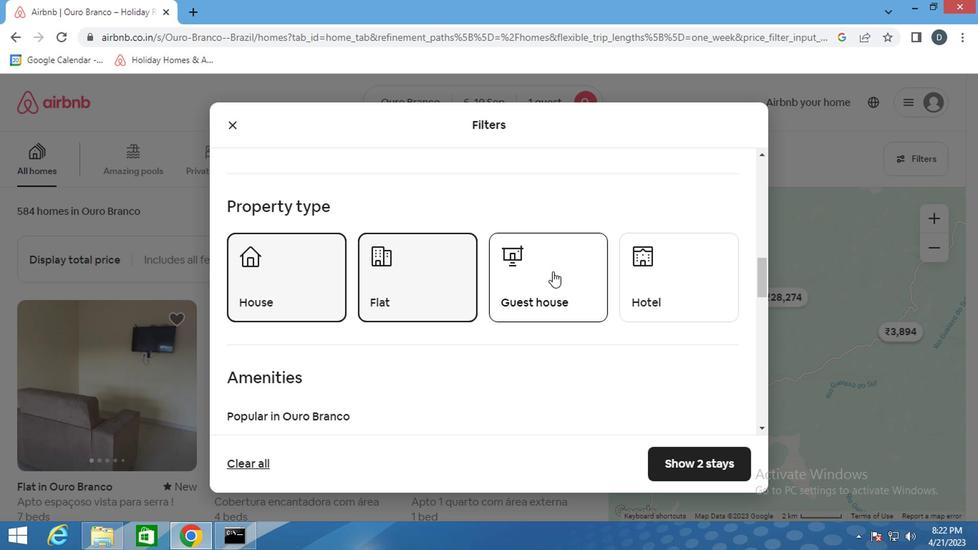 
Action: Mouse moved to (658, 273)
Screenshot: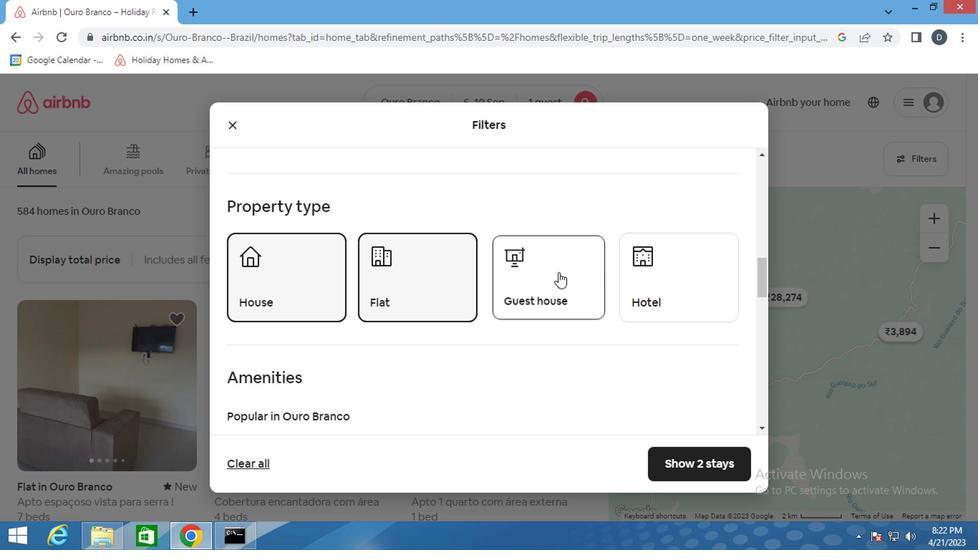 
Action: Mouse pressed left at (658, 273)
Screenshot: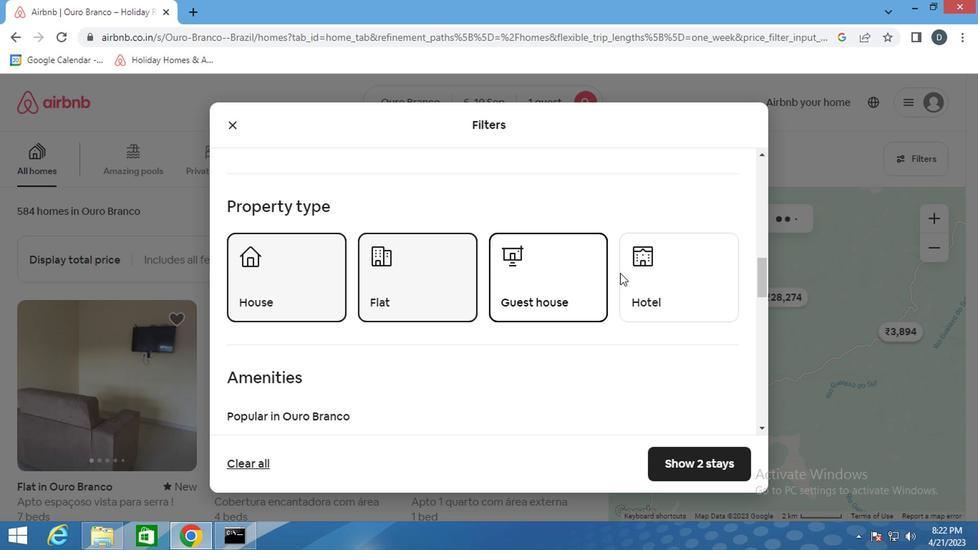 
Action: Mouse moved to (611, 358)
Screenshot: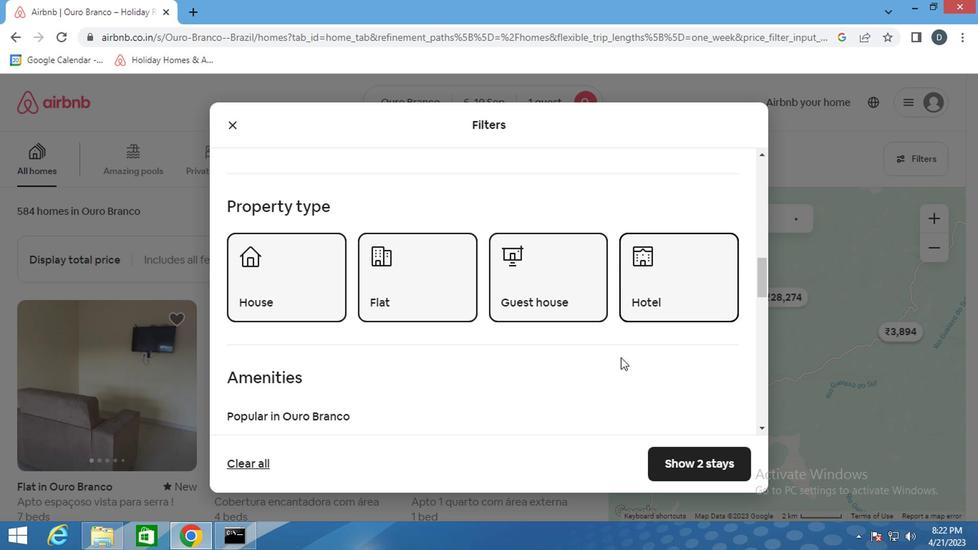 
Action: Mouse scrolled (611, 358) with delta (0, 0)
Screenshot: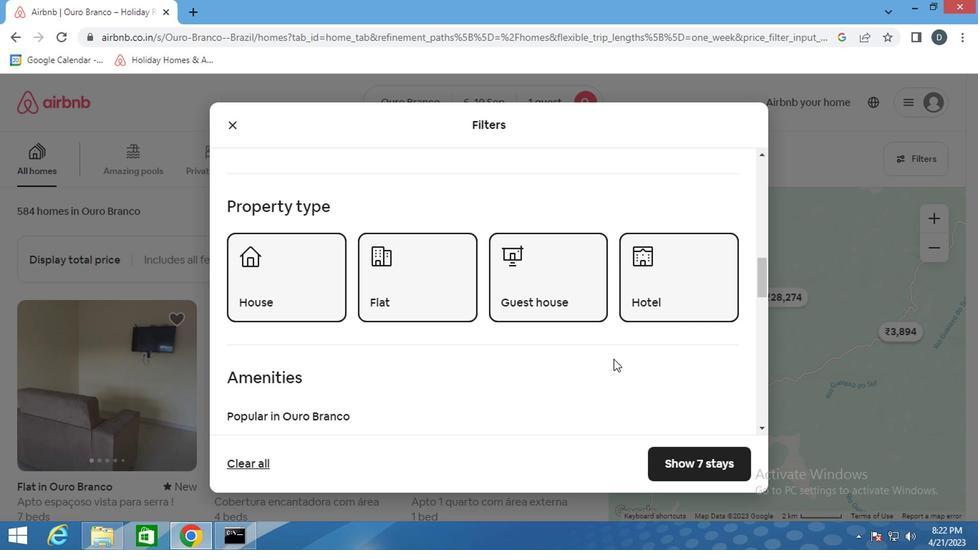 
Action: Mouse scrolled (611, 358) with delta (0, 0)
Screenshot: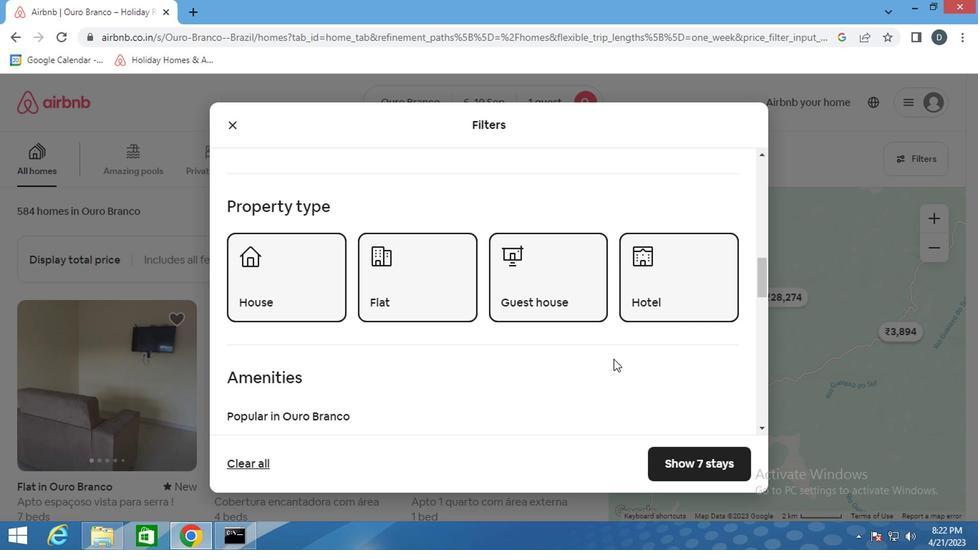 
Action: Mouse scrolled (611, 358) with delta (0, 0)
Screenshot: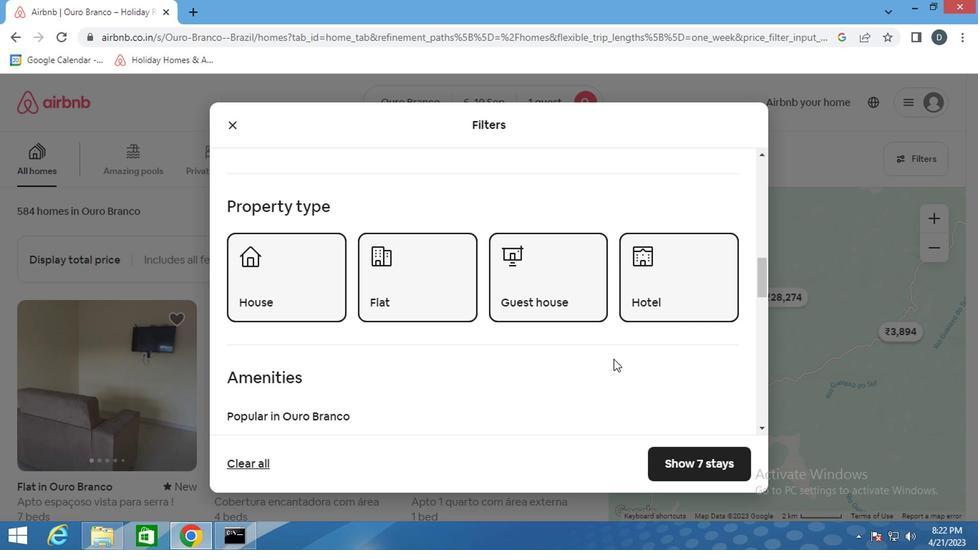 
Action: Mouse moved to (611, 346)
Screenshot: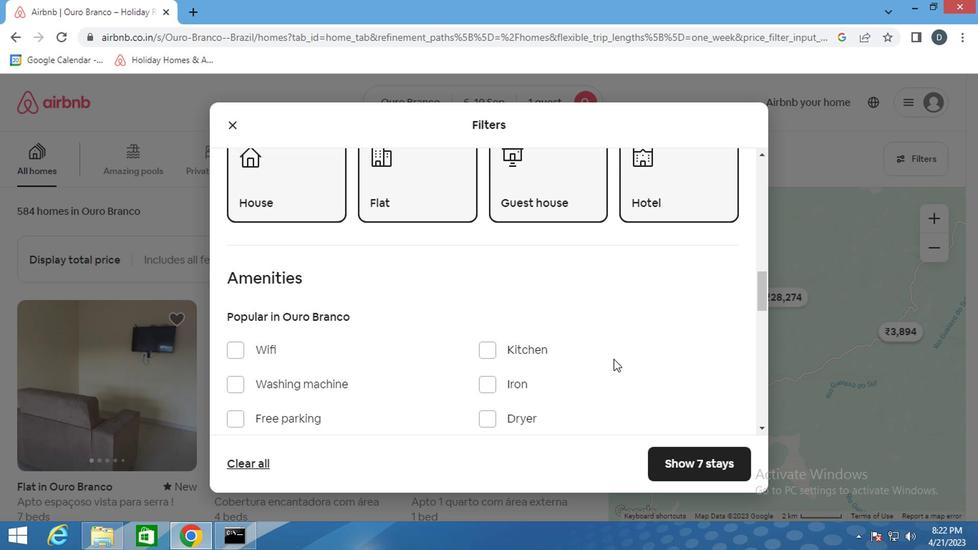 
Action: Mouse scrolled (611, 346) with delta (0, 0)
Screenshot: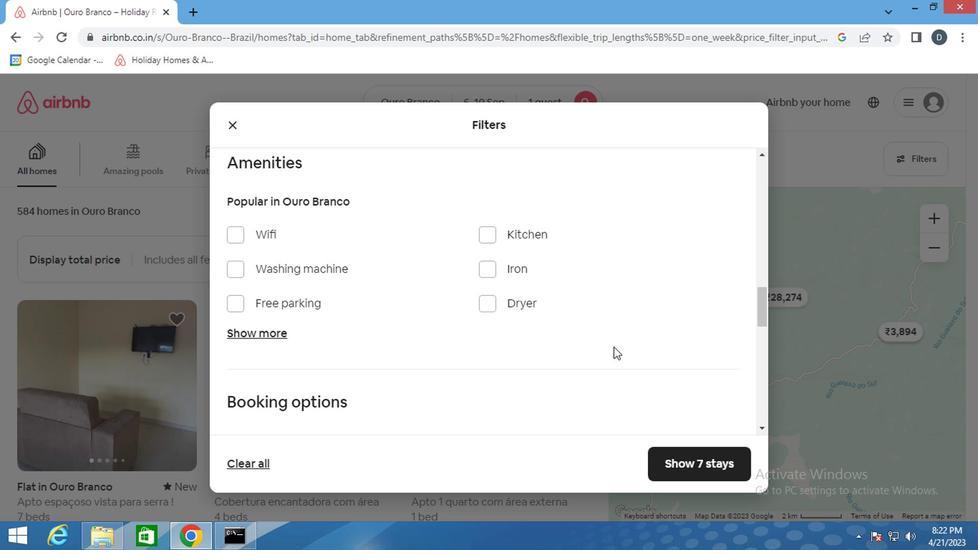 
Action: Mouse scrolled (611, 346) with delta (0, 0)
Screenshot: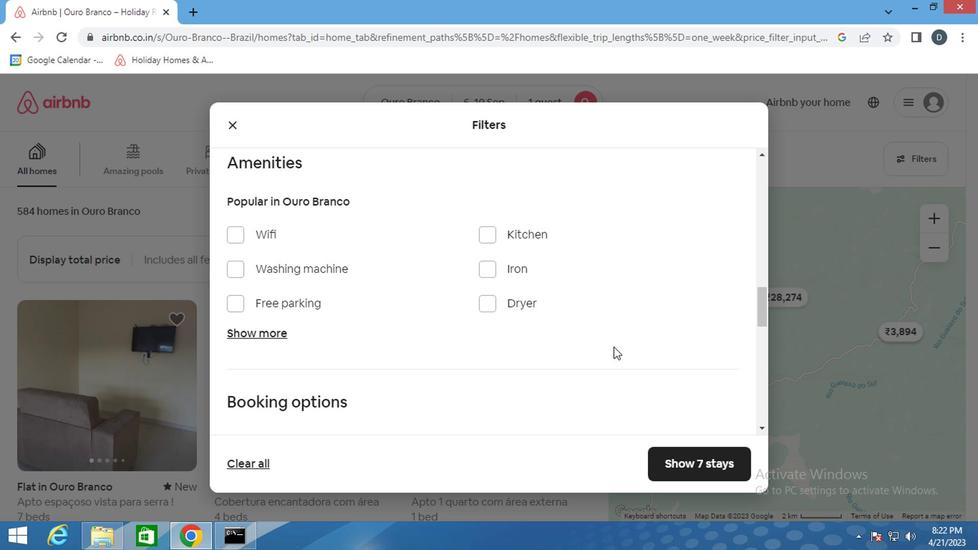 
Action: Mouse moved to (615, 344)
Screenshot: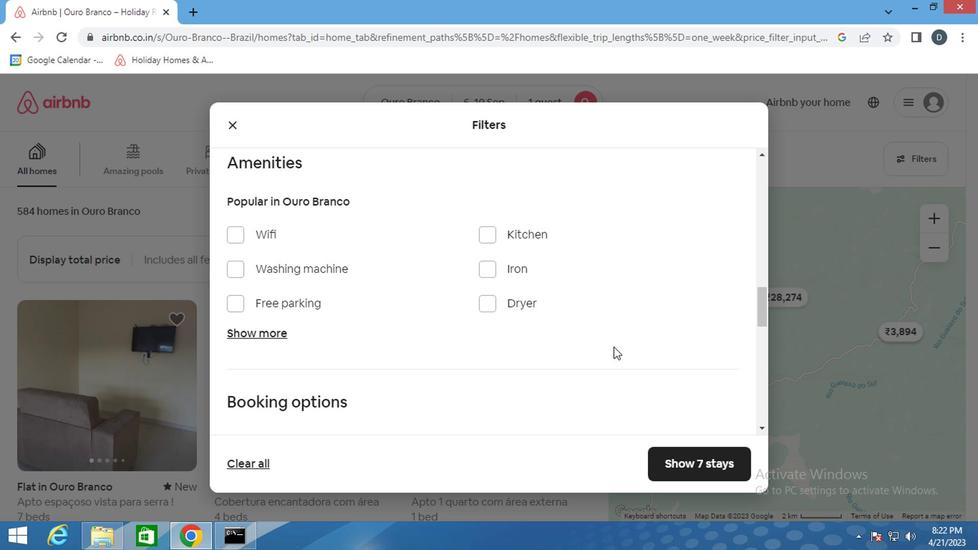 
Action: Mouse scrolled (615, 342) with delta (0, -1)
Screenshot: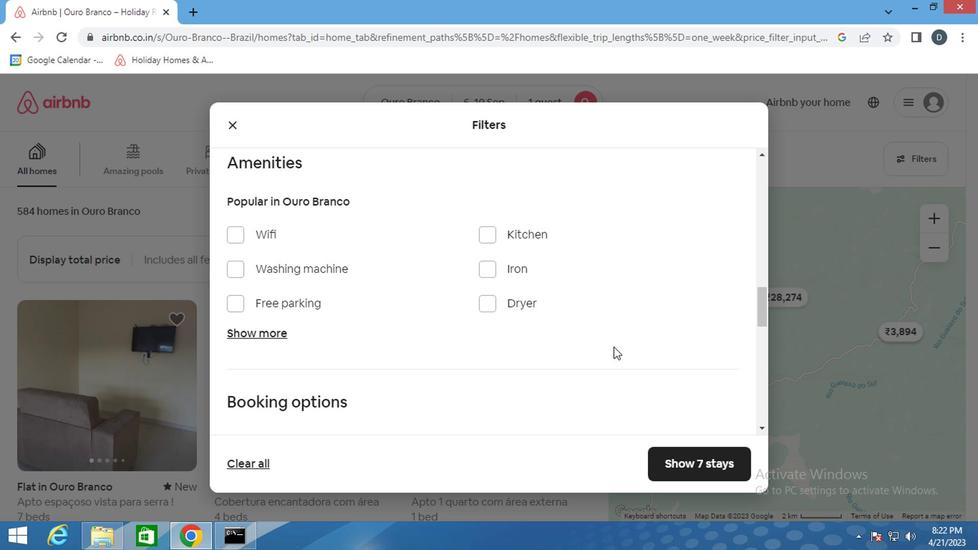 
Action: Mouse moved to (707, 283)
Screenshot: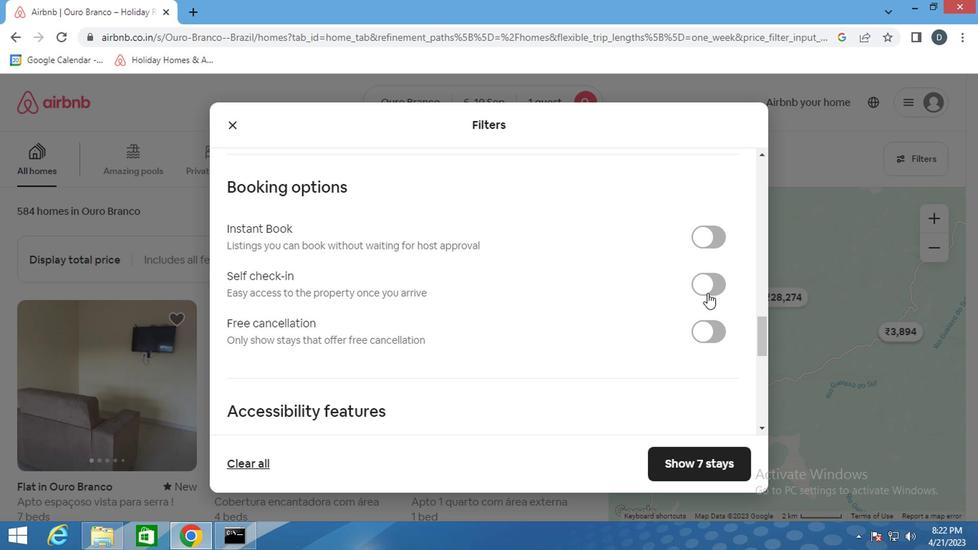 
Action: Mouse pressed left at (707, 283)
Screenshot: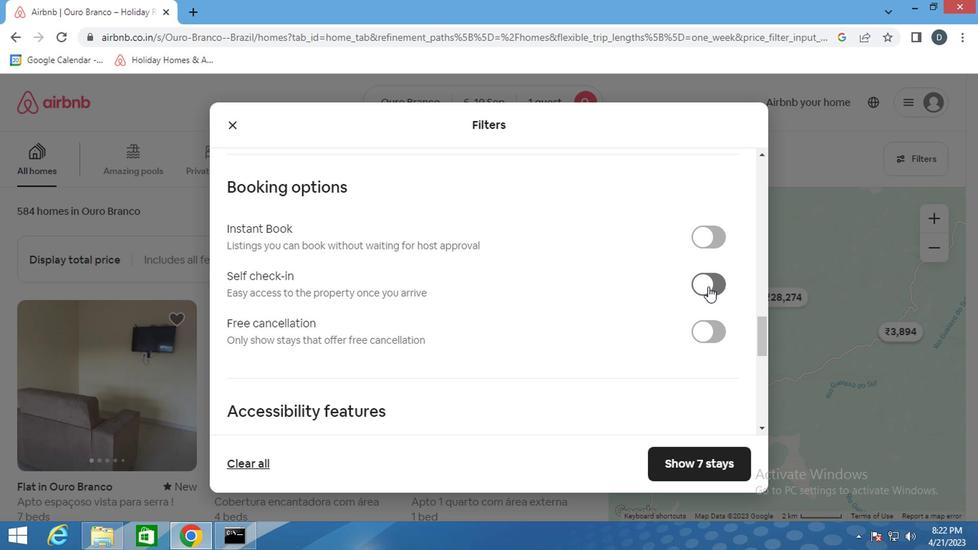 
Action: Mouse moved to (573, 338)
Screenshot: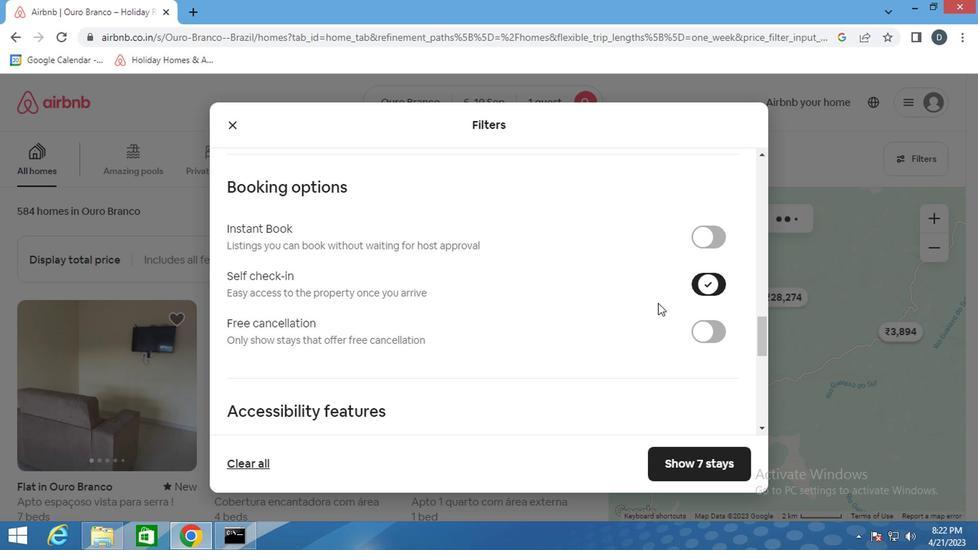 
Action: Mouse scrolled (573, 337) with delta (0, -1)
Screenshot: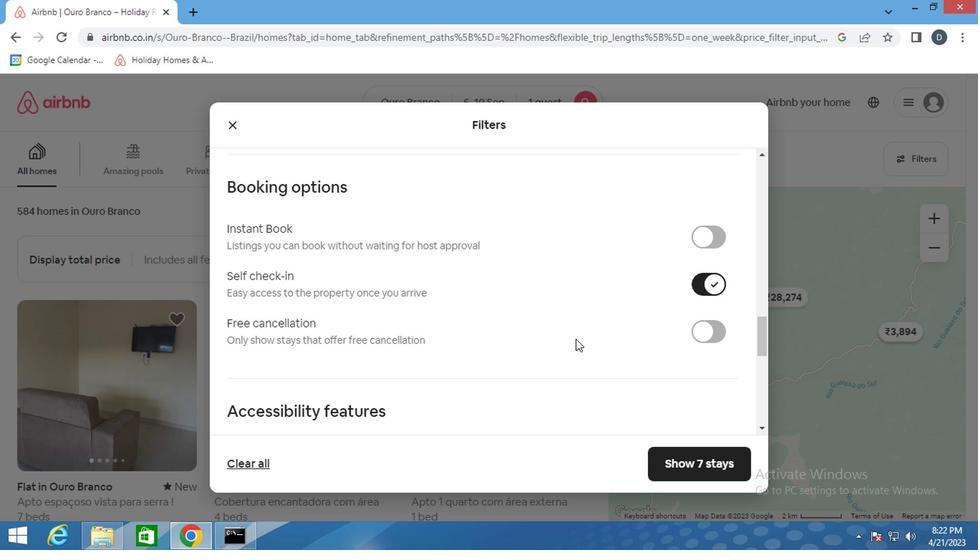 
Action: Mouse scrolled (573, 337) with delta (0, -1)
Screenshot: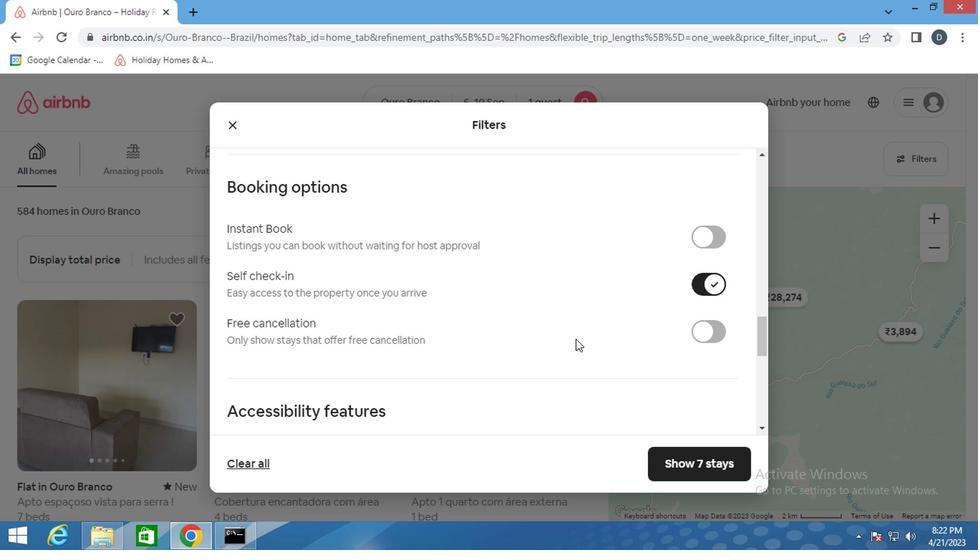 
Action: Mouse scrolled (573, 337) with delta (0, -1)
Screenshot: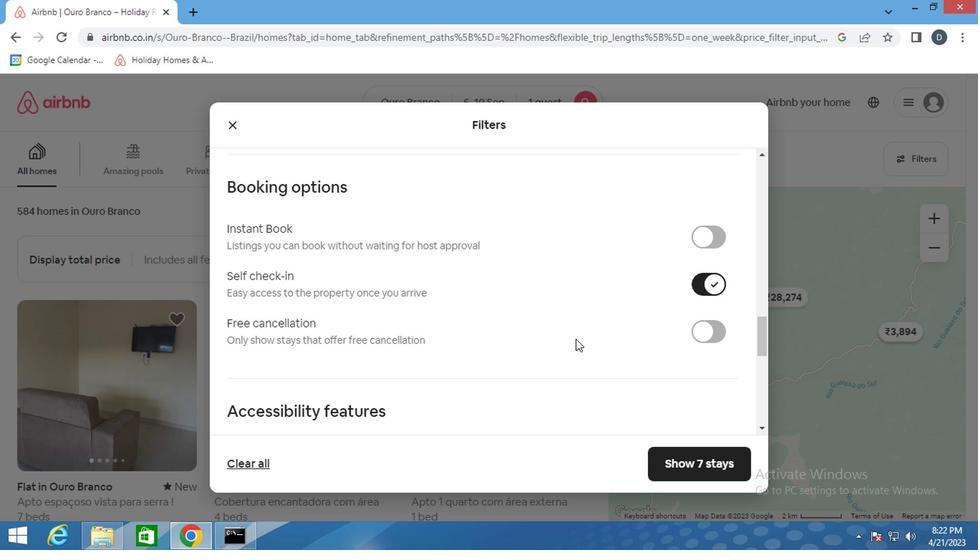 
Action: Mouse scrolled (573, 337) with delta (0, -1)
Screenshot: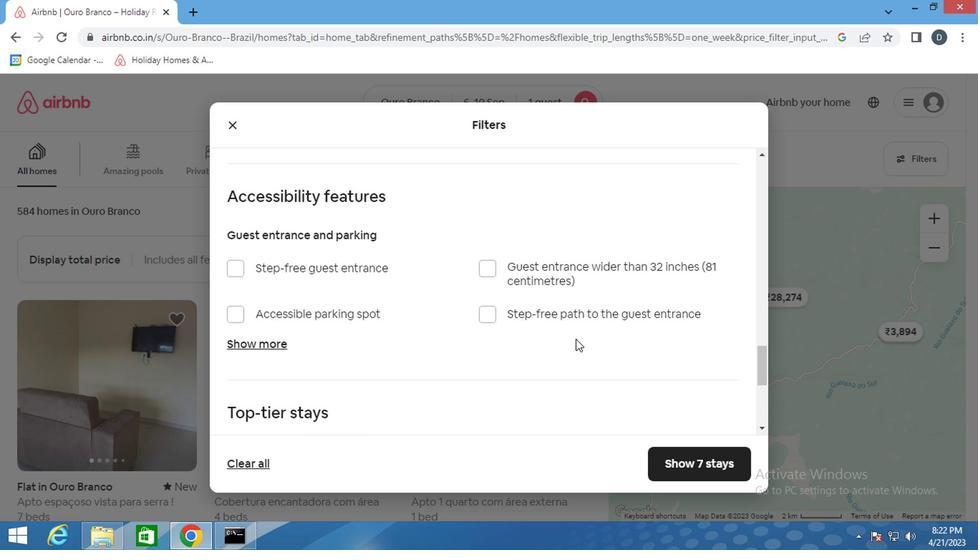 
Action: Mouse scrolled (573, 337) with delta (0, -1)
Screenshot: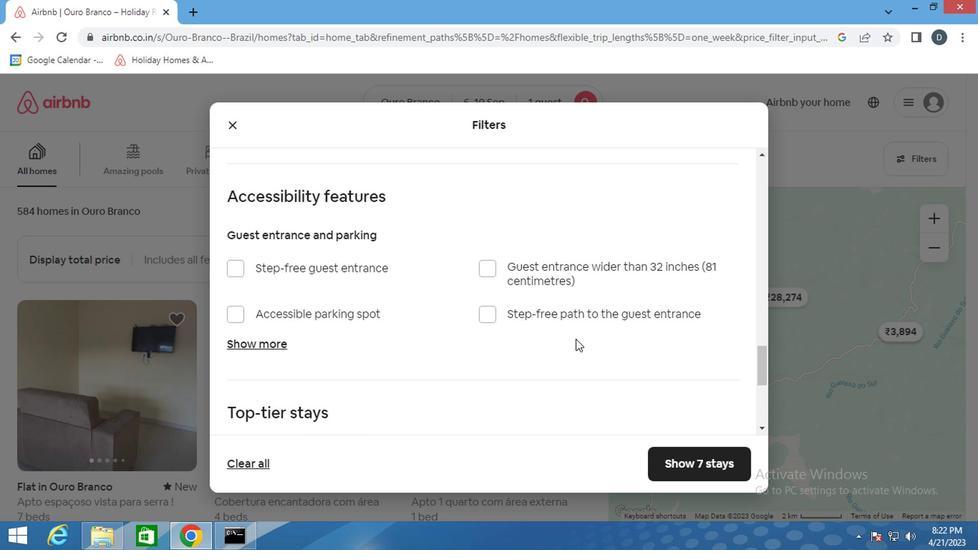 
Action: Mouse scrolled (573, 337) with delta (0, -1)
Screenshot: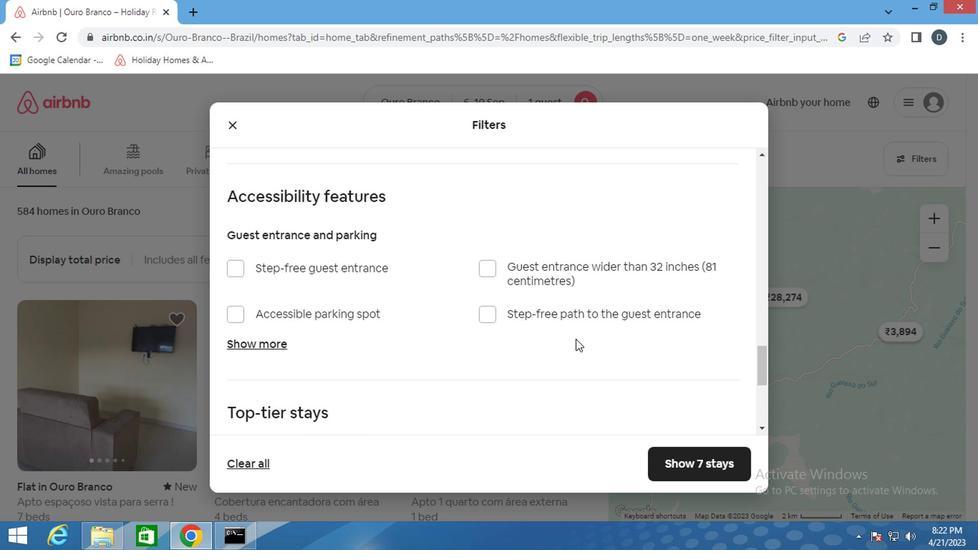 
Action: Mouse scrolled (573, 337) with delta (0, -1)
Screenshot: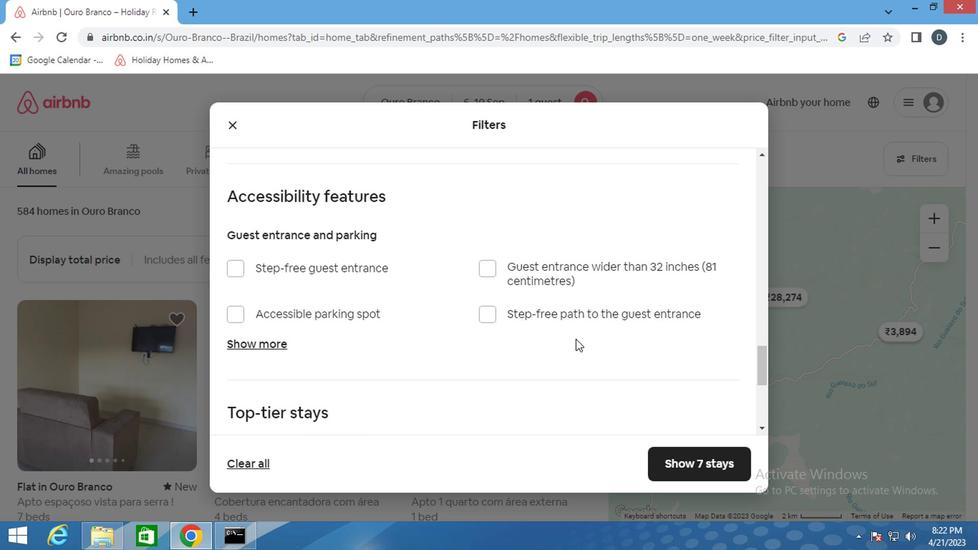 
Action: Mouse moved to (569, 340)
Screenshot: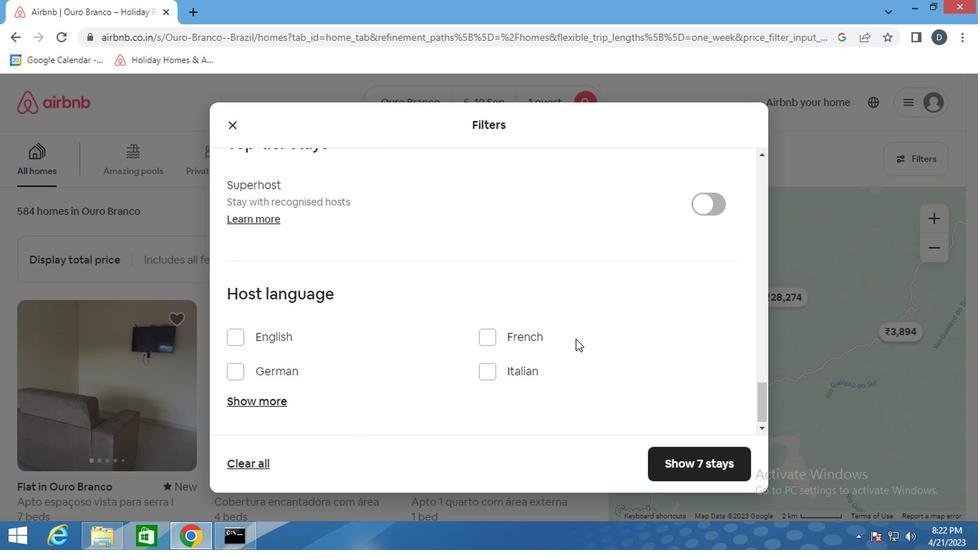 
Action: Mouse scrolled (569, 339) with delta (0, -1)
Screenshot: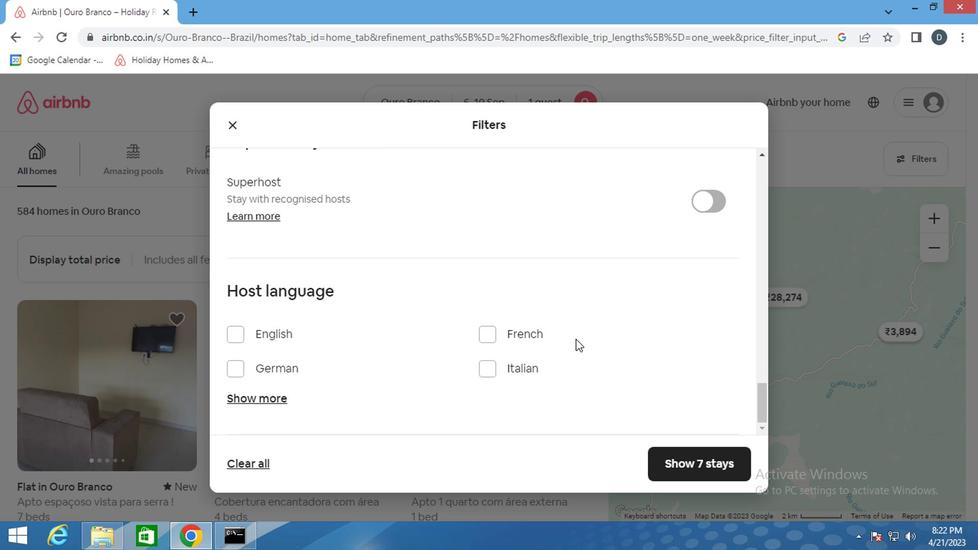 
Action: Mouse moved to (568, 340)
Screenshot: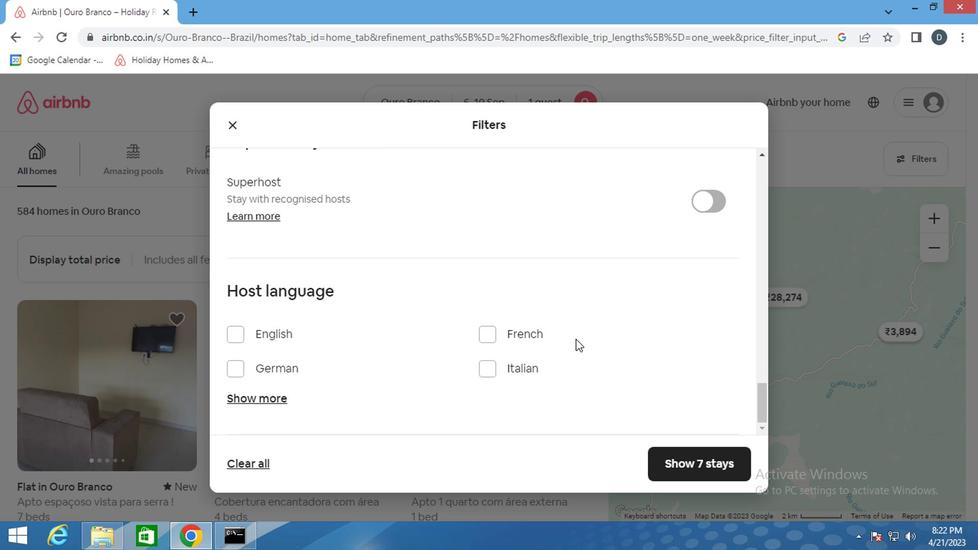 
Action: Mouse scrolled (568, 339) with delta (0, -1)
Screenshot: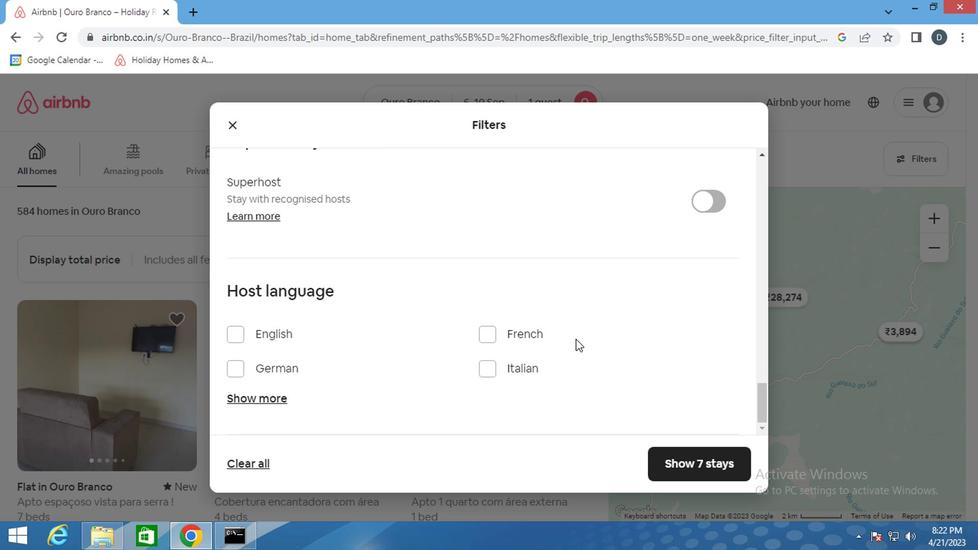 
Action: Mouse scrolled (568, 339) with delta (0, -1)
Screenshot: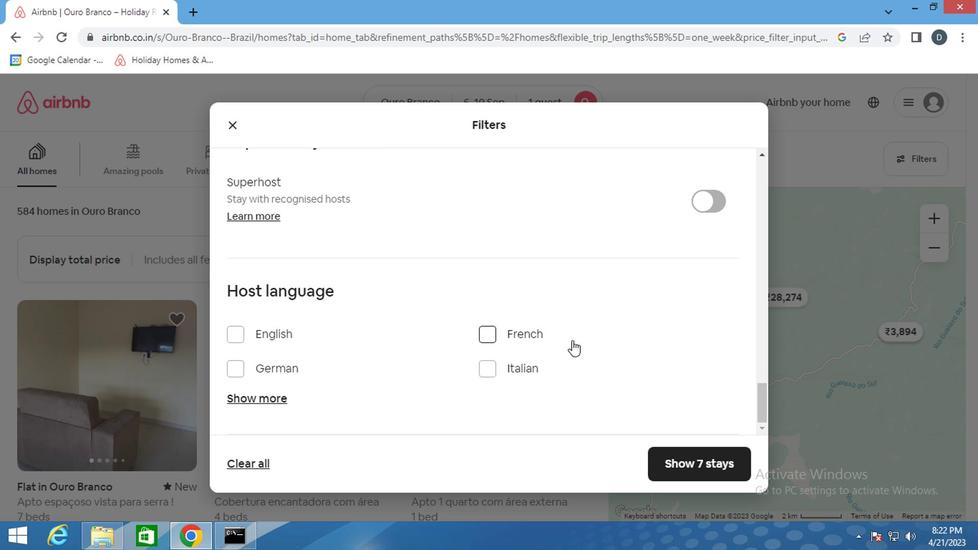 
Action: Mouse moved to (267, 400)
Screenshot: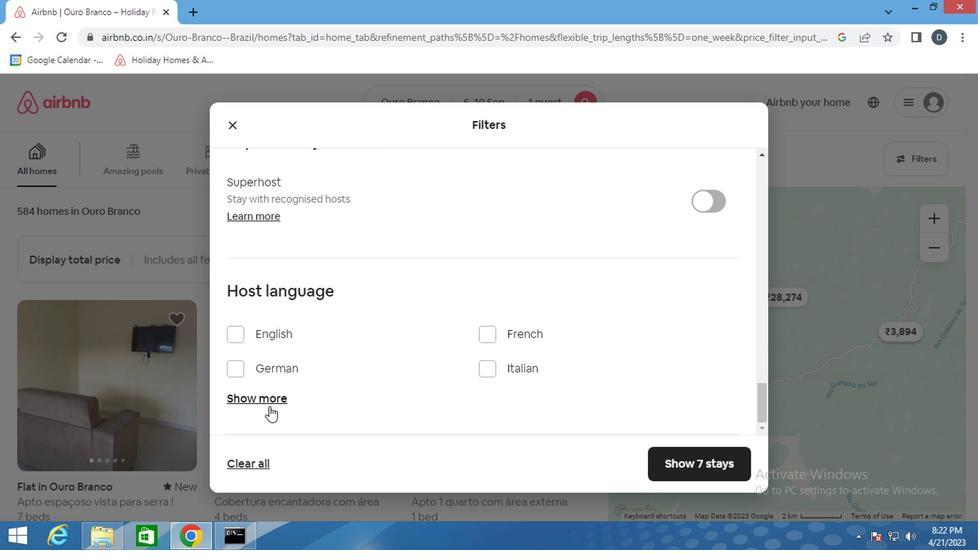 
Action: Mouse pressed left at (267, 400)
Screenshot: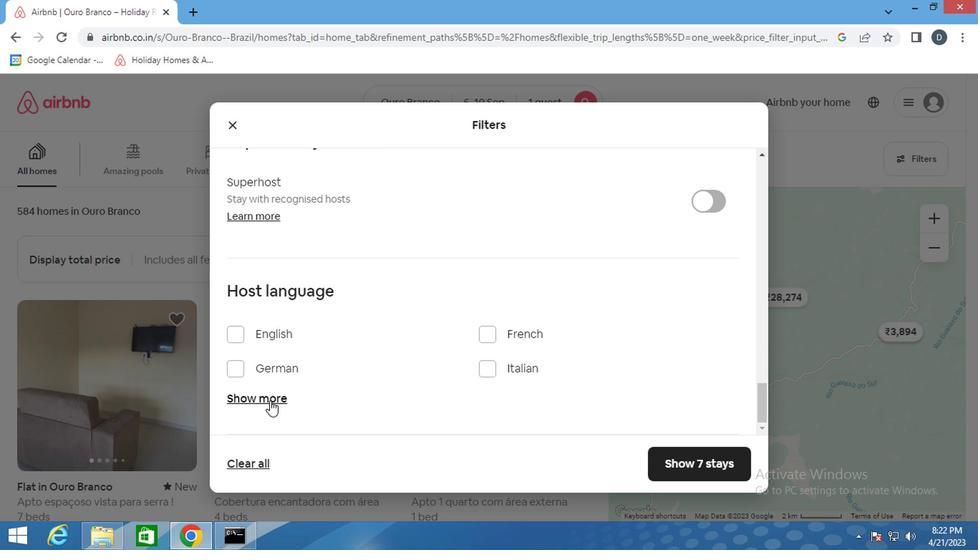 
Action: Mouse moved to (261, 397)
Screenshot: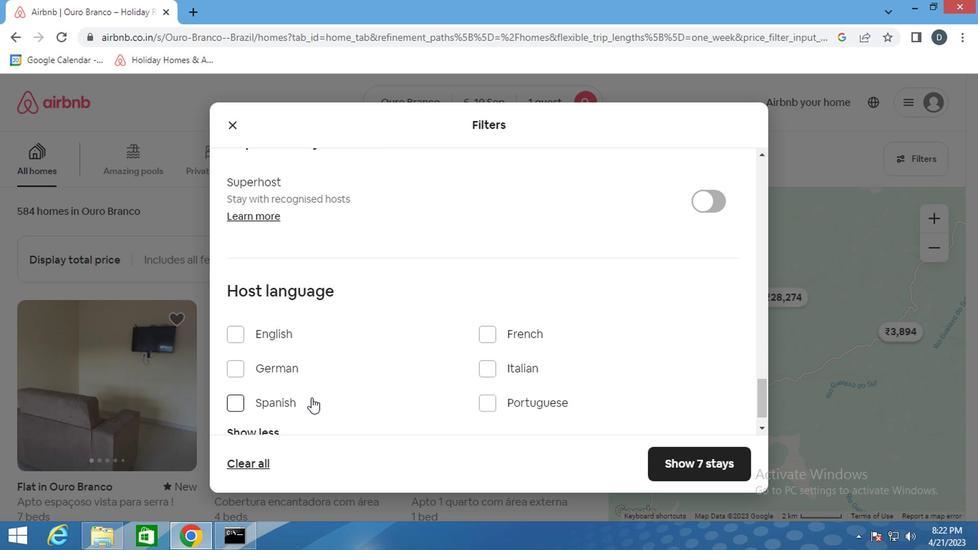 
Action: Mouse pressed left at (261, 397)
Screenshot: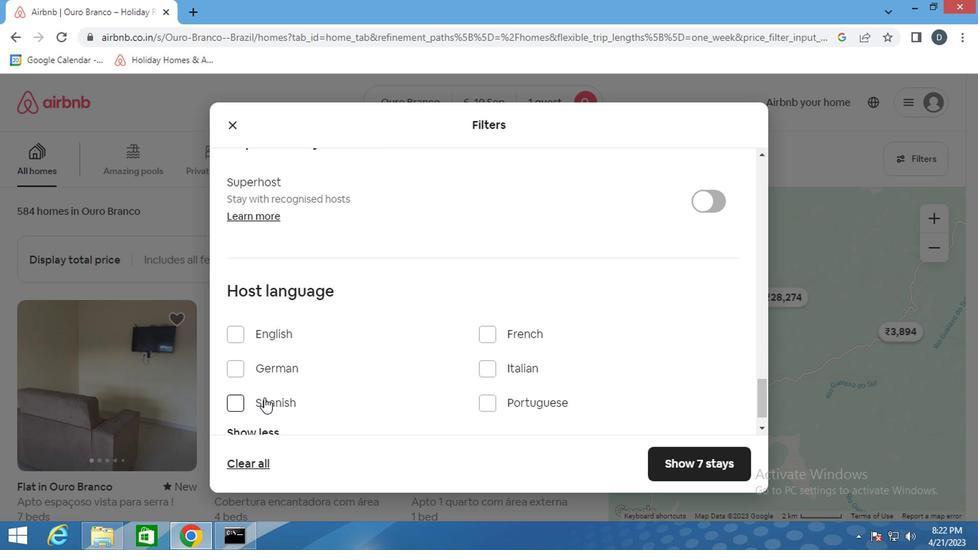 
Action: Mouse moved to (735, 460)
Screenshot: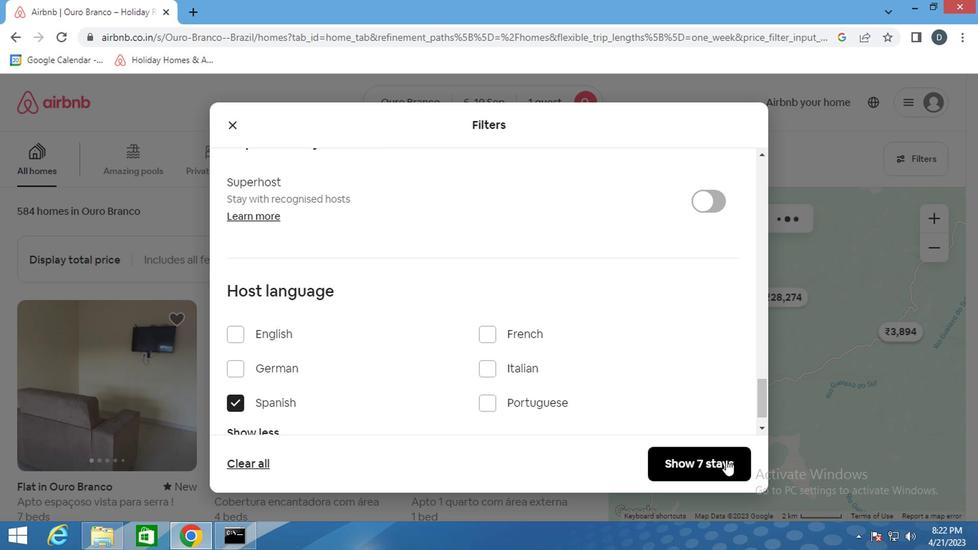 
Action: Mouse pressed left at (735, 460)
Screenshot: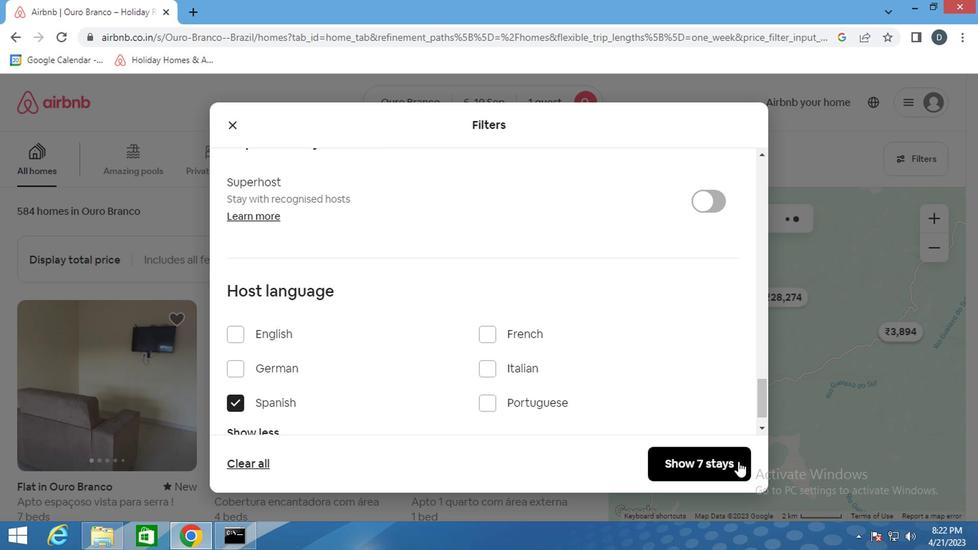 
Action: Mouse moved to (598, 327)
Screenshot: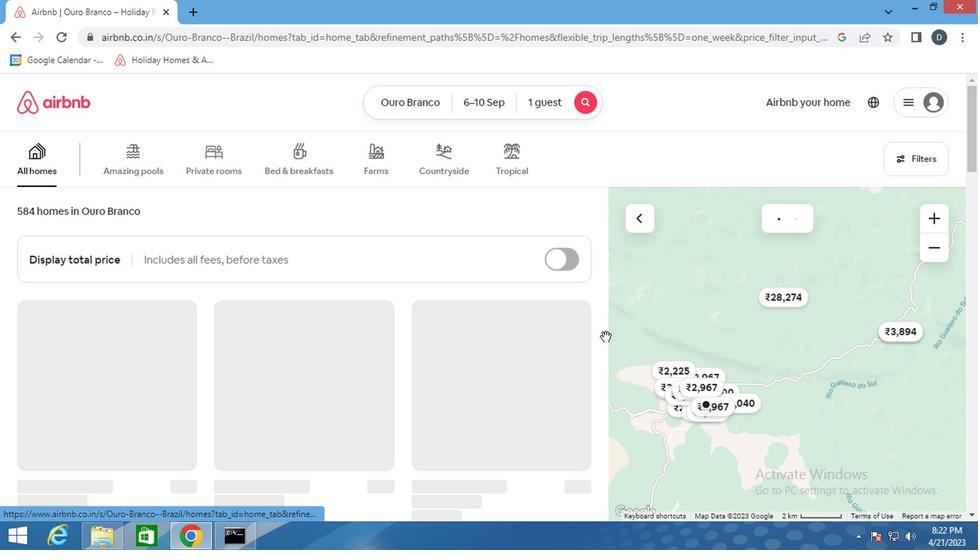 
